 Task: Open Card Intellectual Property Review Session in Board Employee Performance to Workspace Full-stack Development and add a team member Softage.3@softage.net, a label Red, a checklist Landing Page, an attachment from Trello, a color Red and finally, add a card description 'Conduct team training session on conflict resolution' and a comment 'This task requires us to be proactive in identifying potential roadblocks and taking steps to overcome them.'. Add a start date 'Jan 07, 1900' with a due date 'Jan 14, 1900'
Action: Mouse moved to (71, 376)
Screenshot: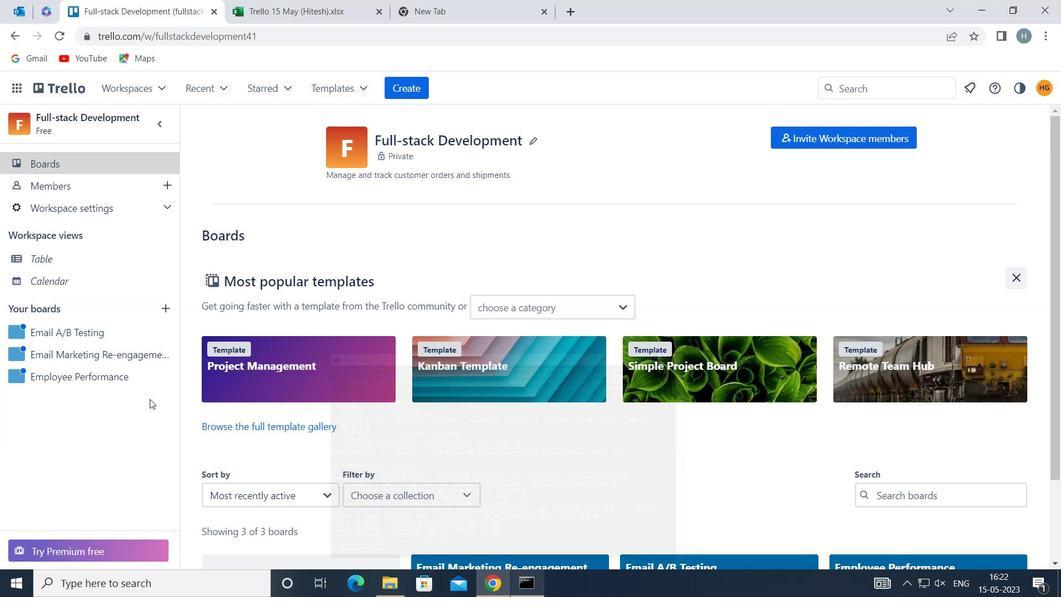 
Action: Mouse pressed left at (71, 376)
Screenshot: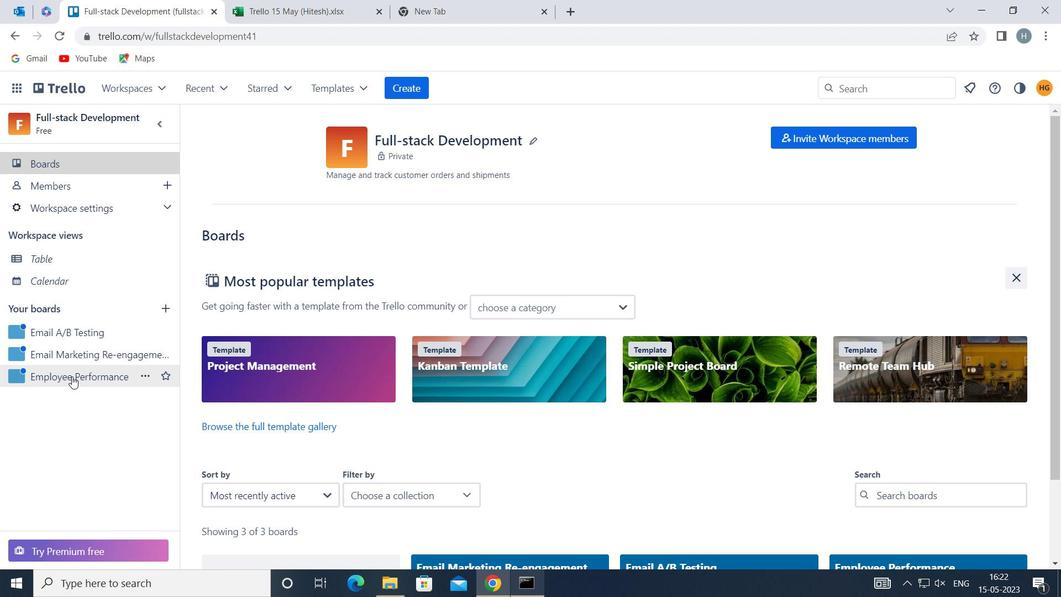 
Action: Mouse moved to (642, 194)
Screenshot: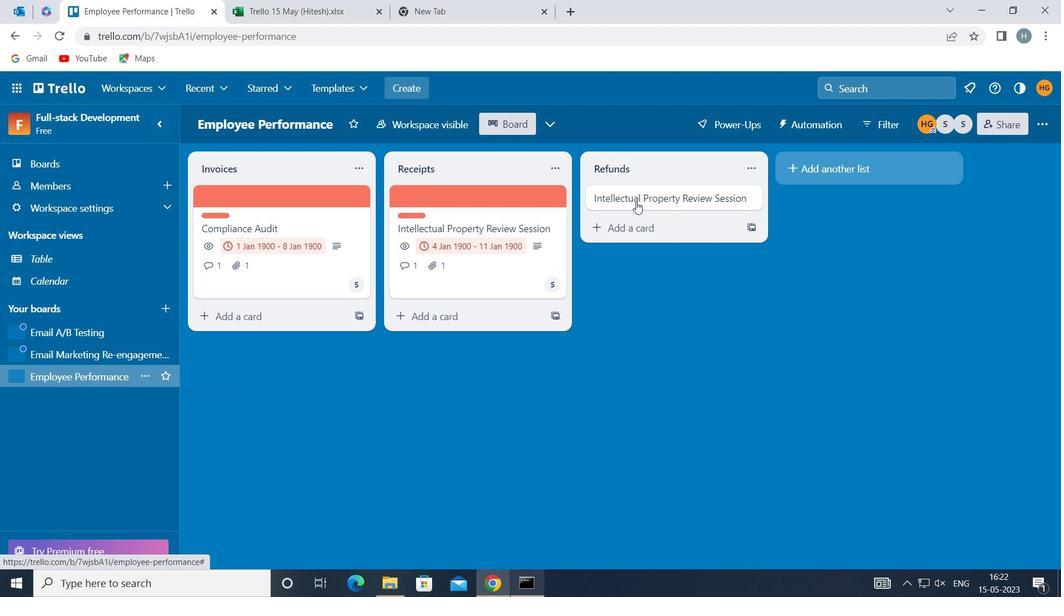 
Action: Mouse pressed left at (642, 194)
Screenshot: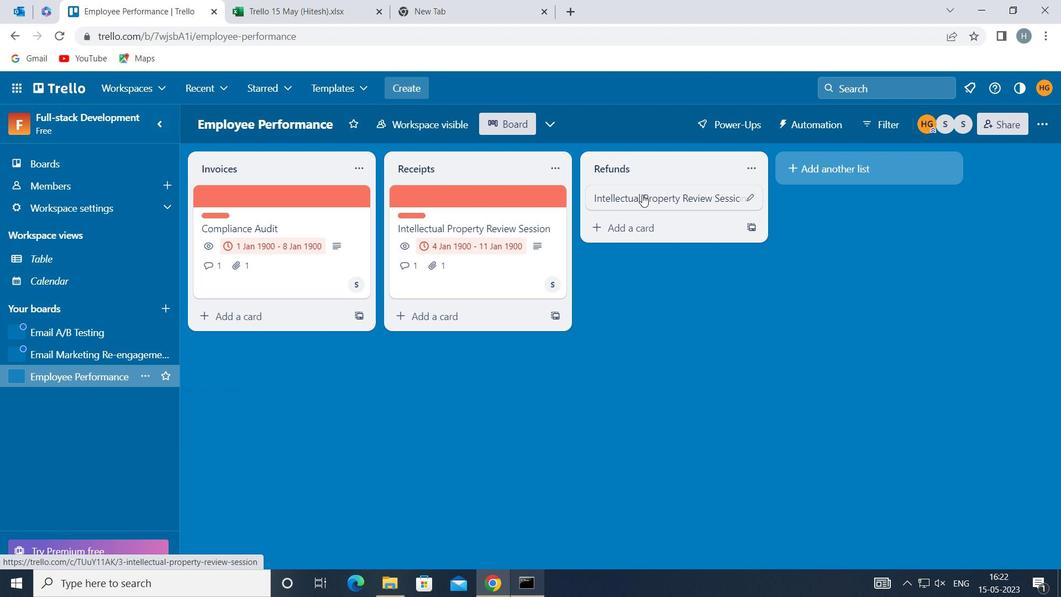
Action: Mouse moved to (698, 246)
Screenshot: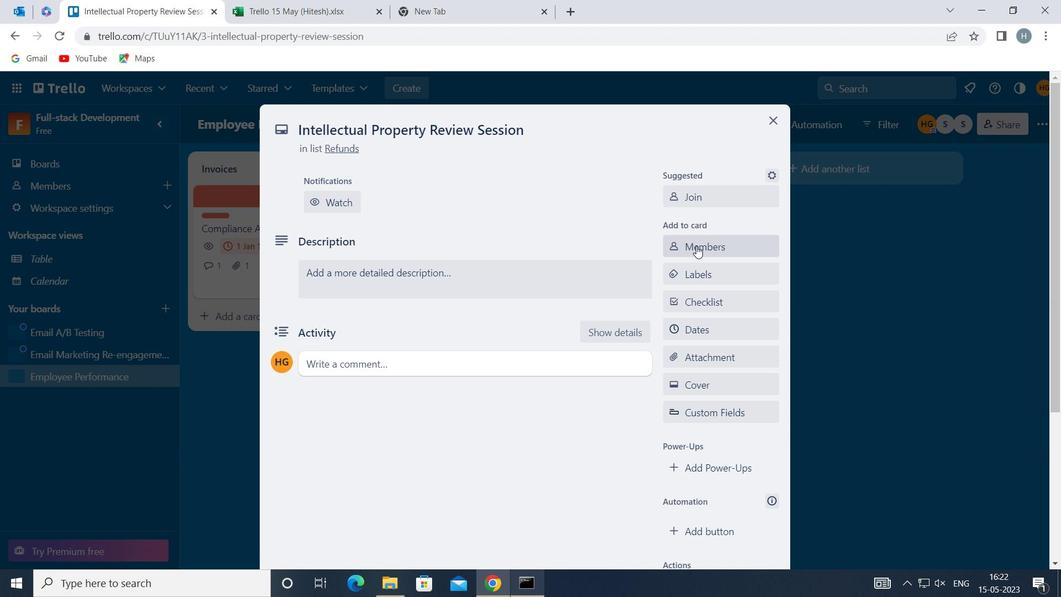 
Action: Mouse pressed left at (698, 246)
Screenshot: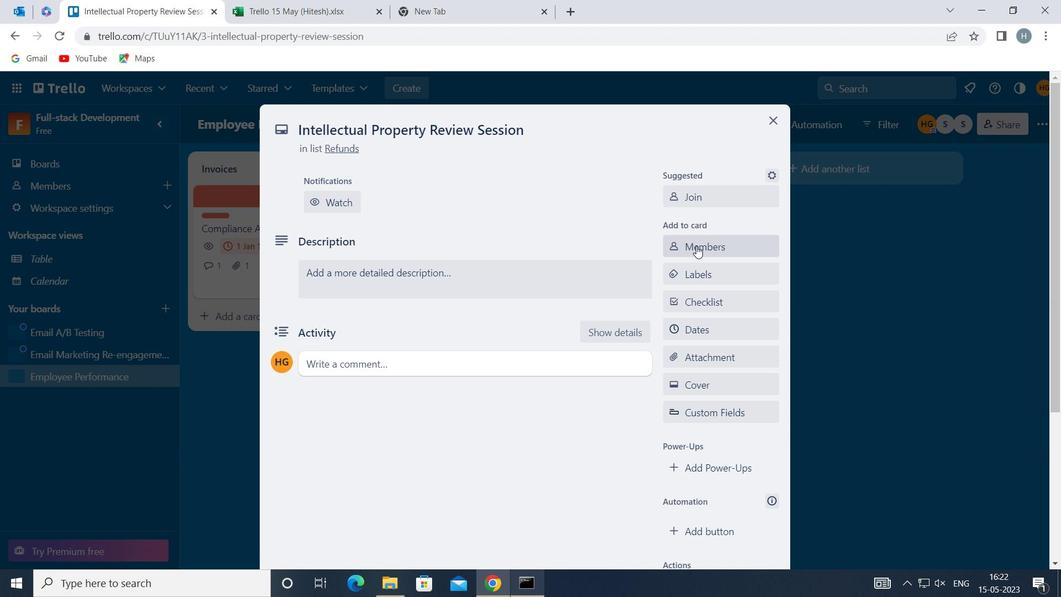 
Action: Key pressed softage
Screenshot: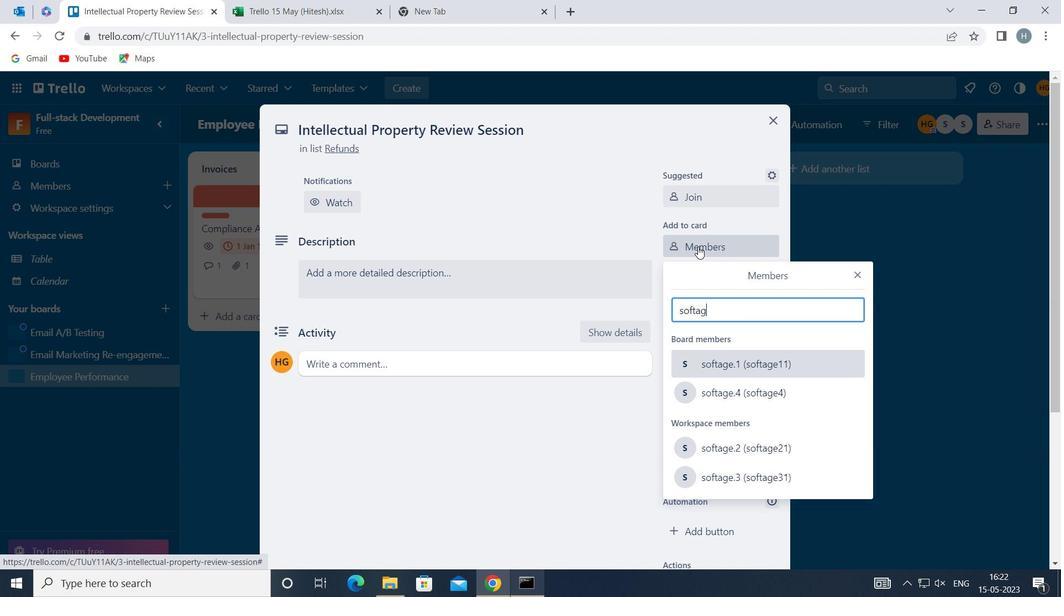 
Action: Mouse moved to (739, 467)
Screenshot: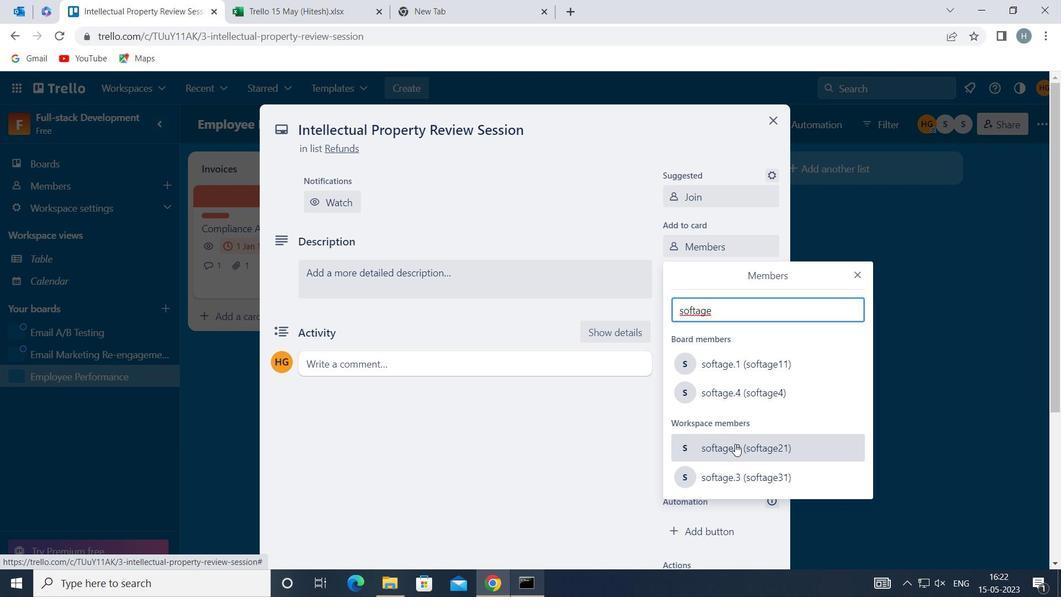 
Action: Mouse pressed left at (739, 467)
Screenshot: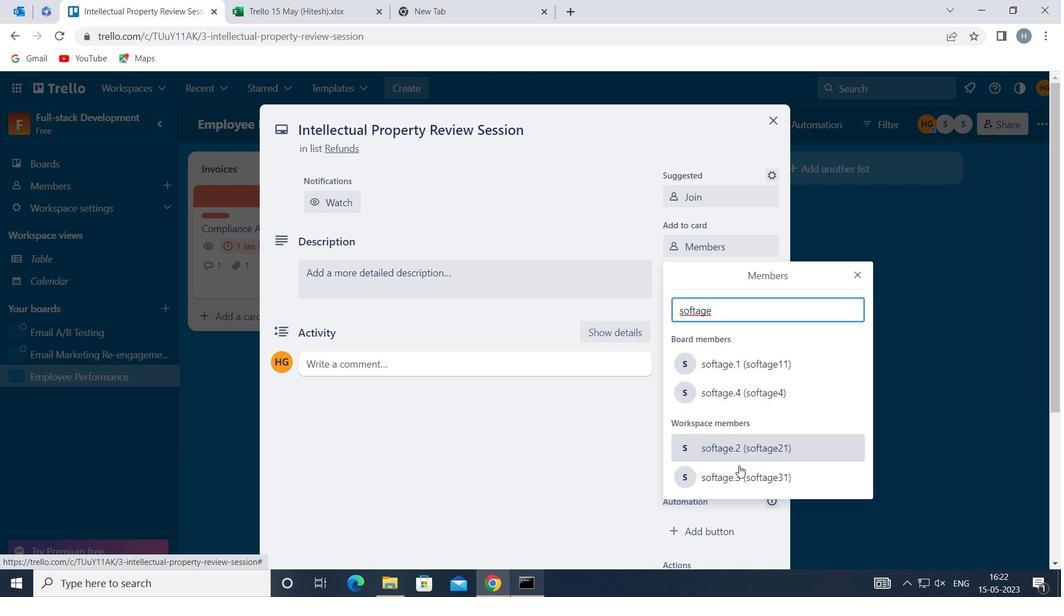 
Action: Mouse moved to (859, 272)
Screenshot: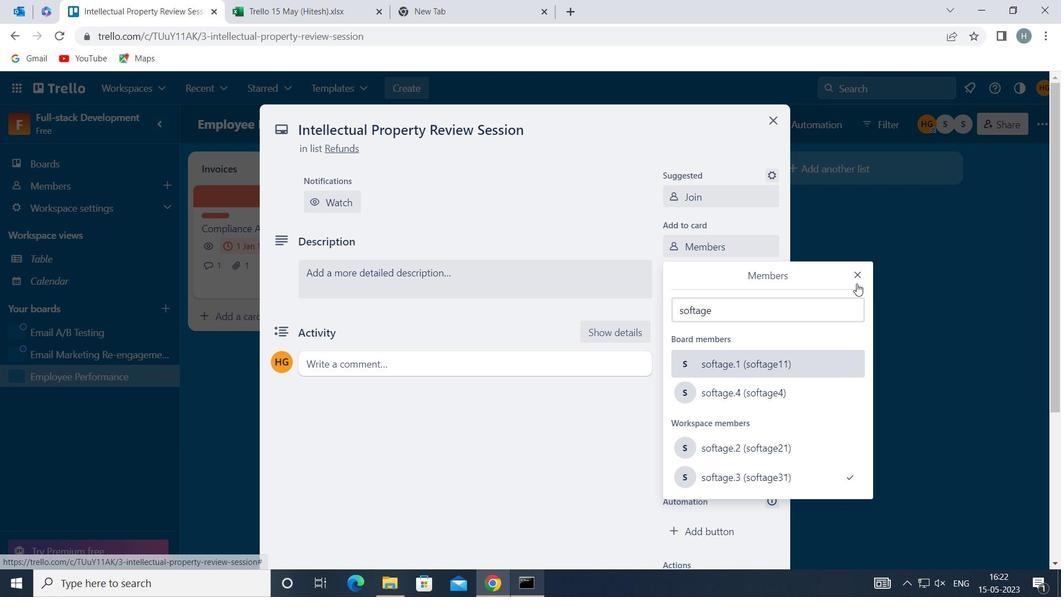 
Action: Mouse pressed left at (859, 272)
Screenshot: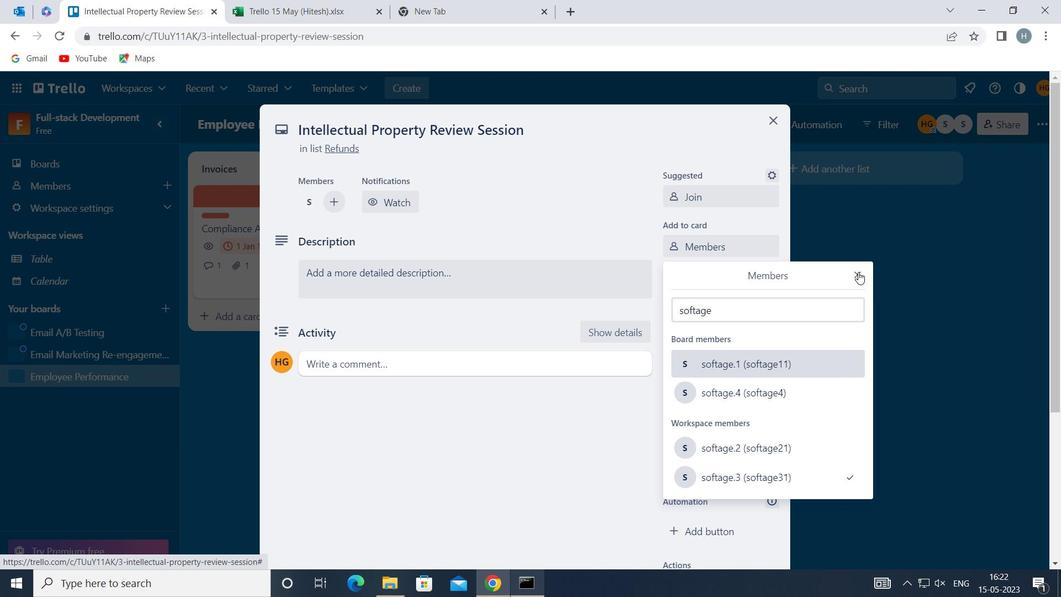 
Action: Mouse moved to (756, 273)
Screenshot: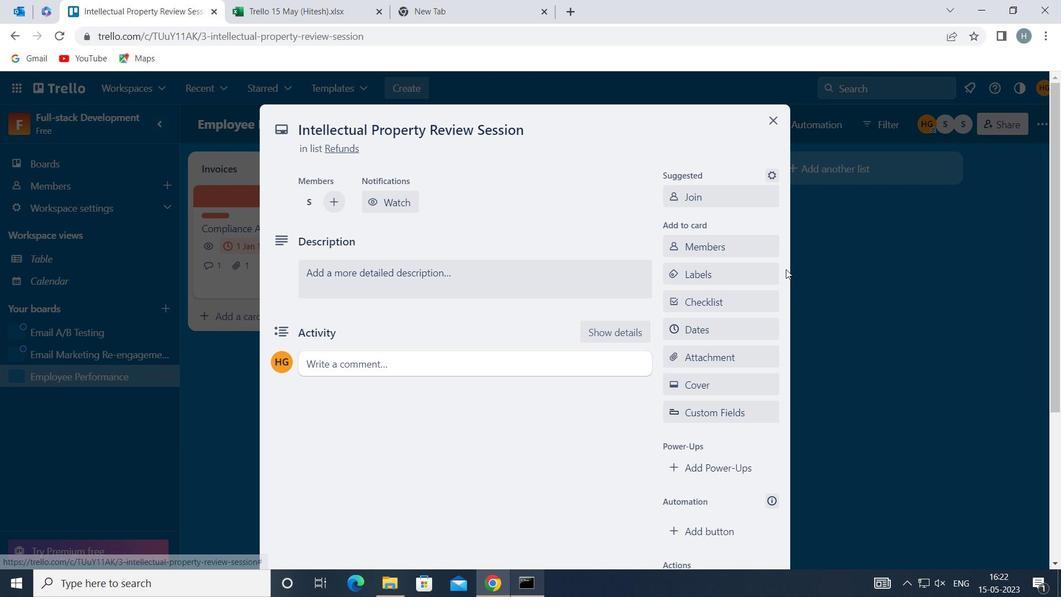 
Action: Mouse pressed left at (756, 273)
Screenshot: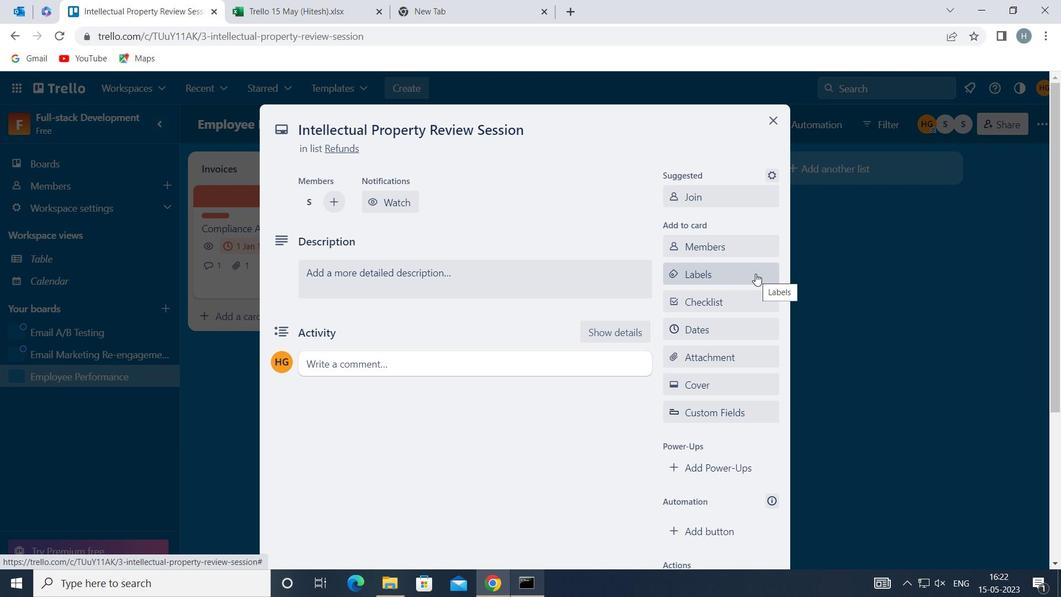 
Action: Mouse pressed left at (756, 273)
Screenshot: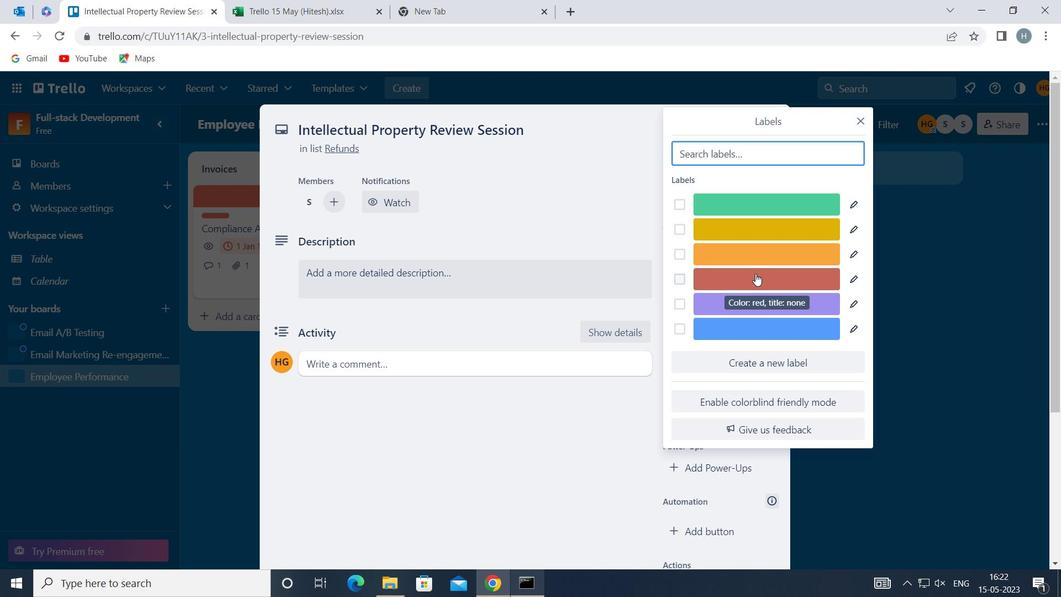 
Action: Mouse moved to (859, 116)
Screenshot: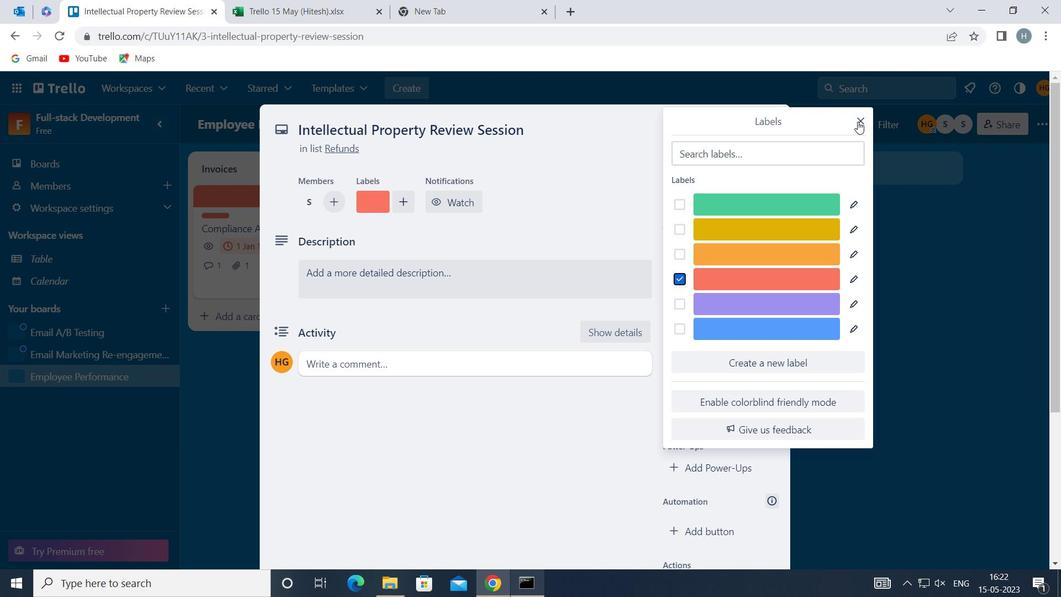 
Action: Mouse pressed left at (859, 116)
Screenshot: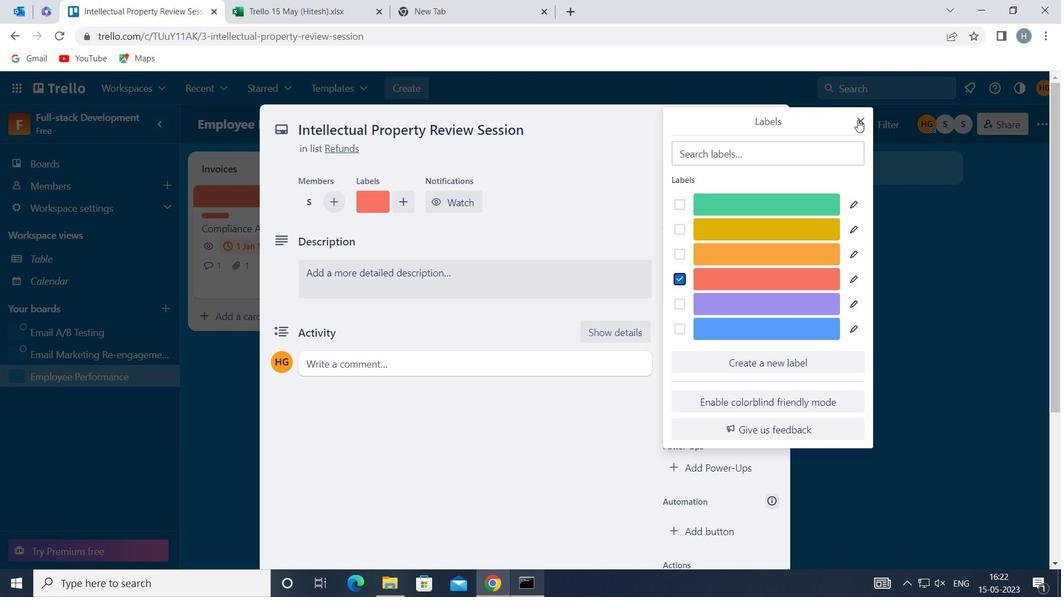 
Action: Mouse moved to (729, 291)
Screenshot: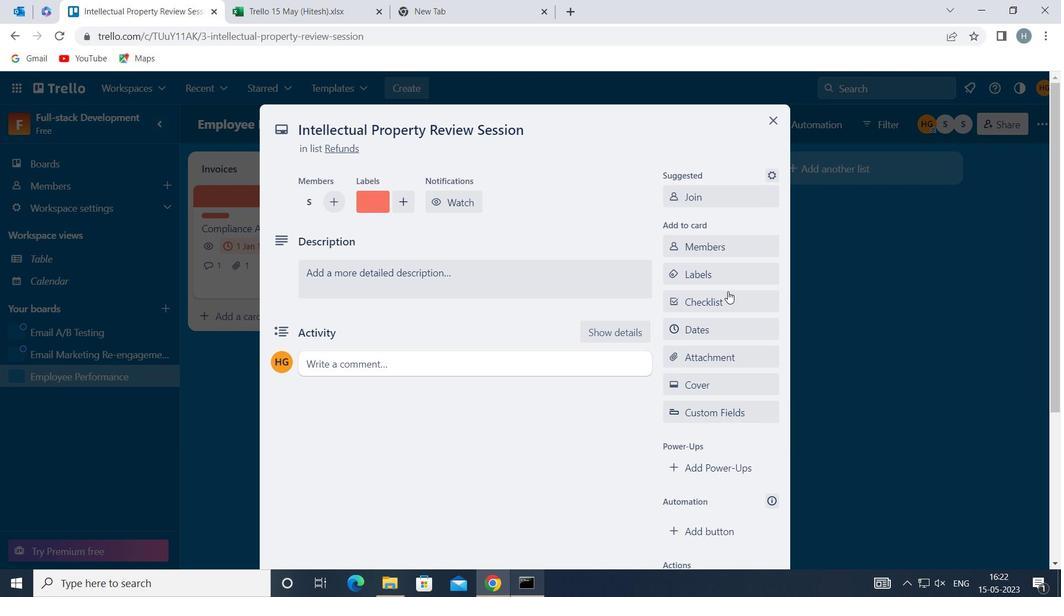 
Action: Mouse pressed left at (729, 291)
Screenshot: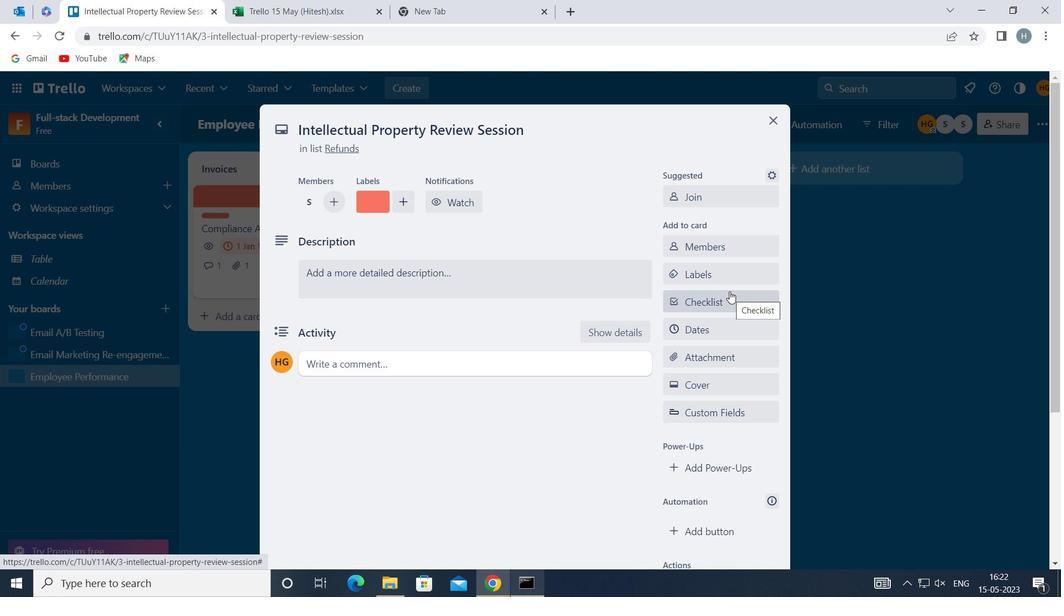 
Action: Key pressed <Key.shift>L<Key.backspace><Key.shift>LANDING<Key.space><Key.shift>PAGE
Screenshot: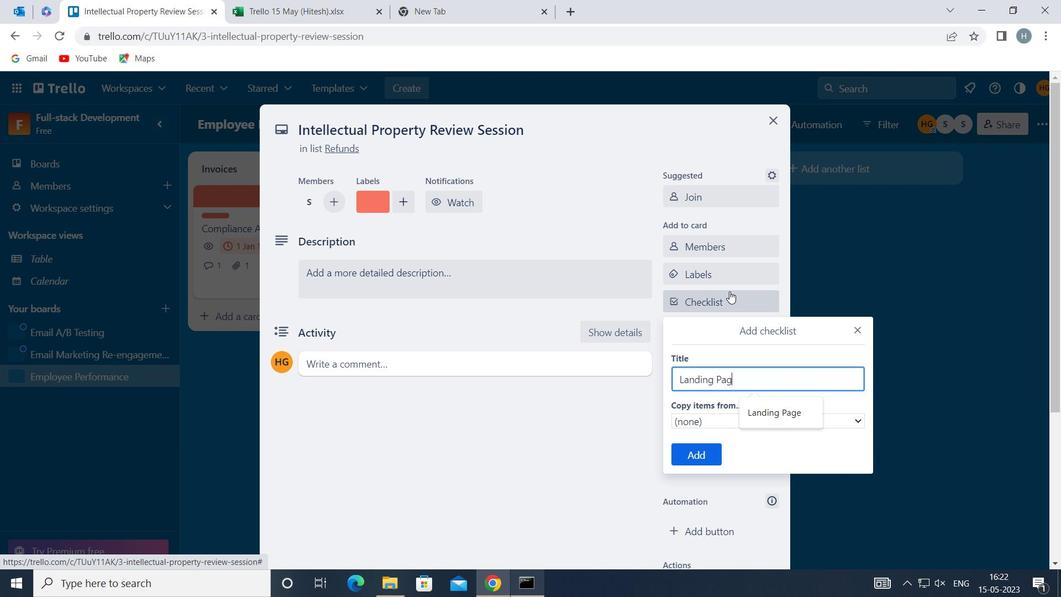 
Action: Mouse moved to (713, 450)
Screenshot: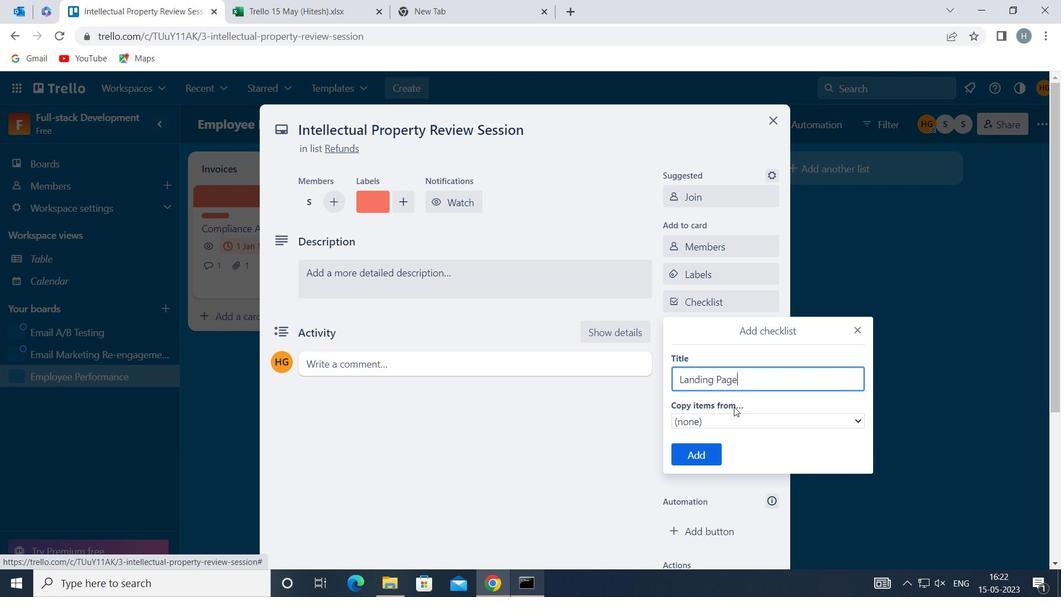 
Action: Mouse pressed left at (713, 450)
Screenshot: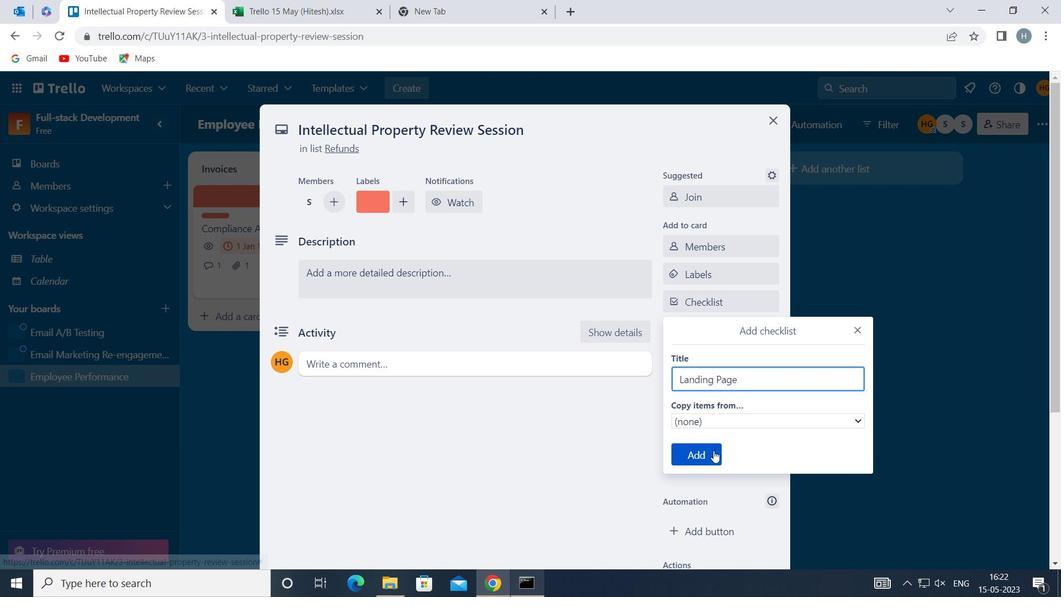 
Action: Mouse moved to (731, 357)
Screenshot: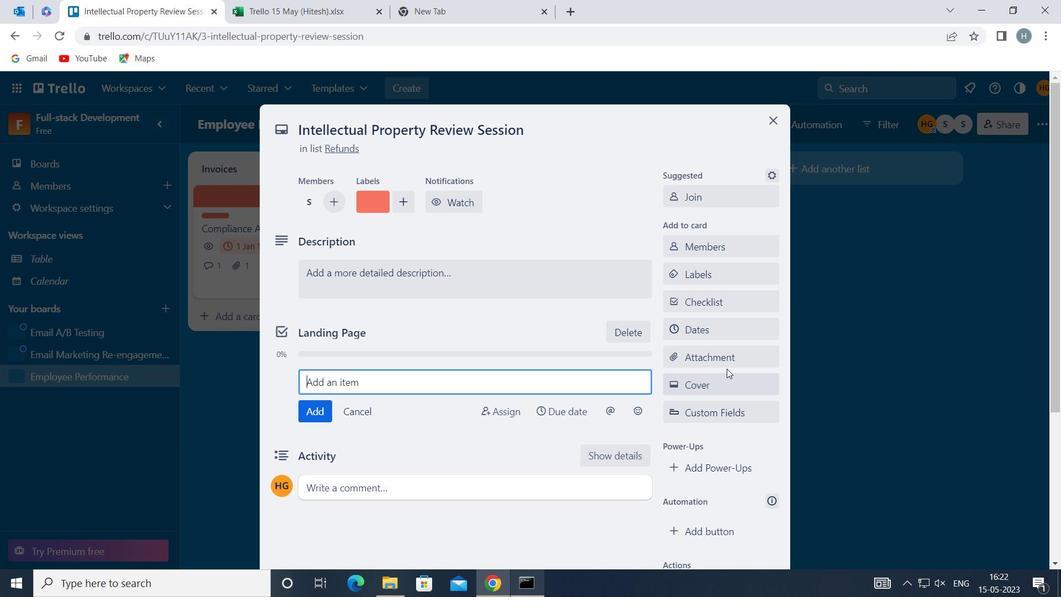 
Action: Mouse pressed left at (731, 357)
Screenshot: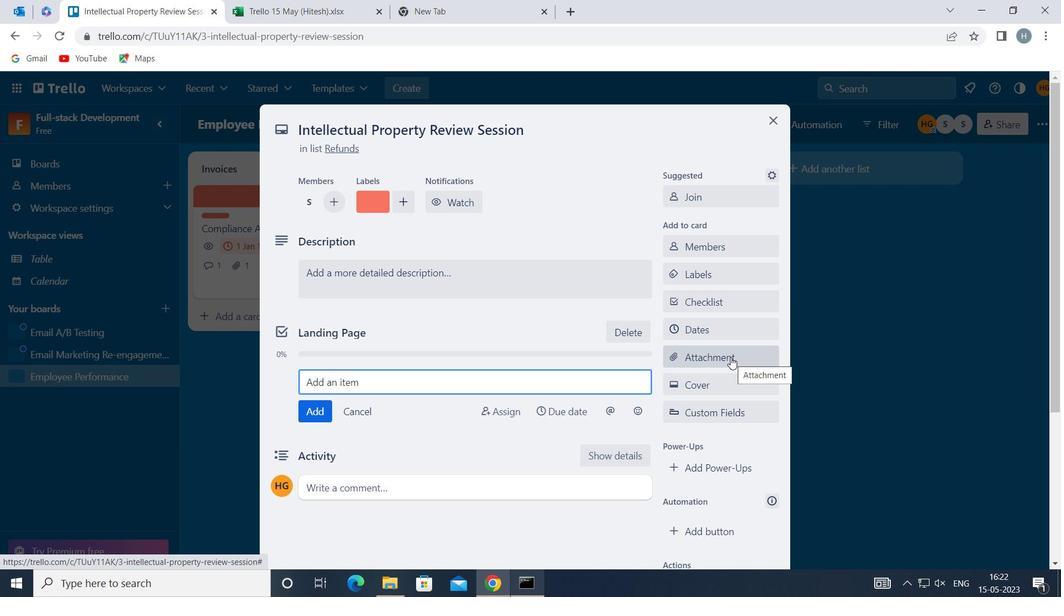 
Action: Mouse moved to (762, 170)
Screenshot: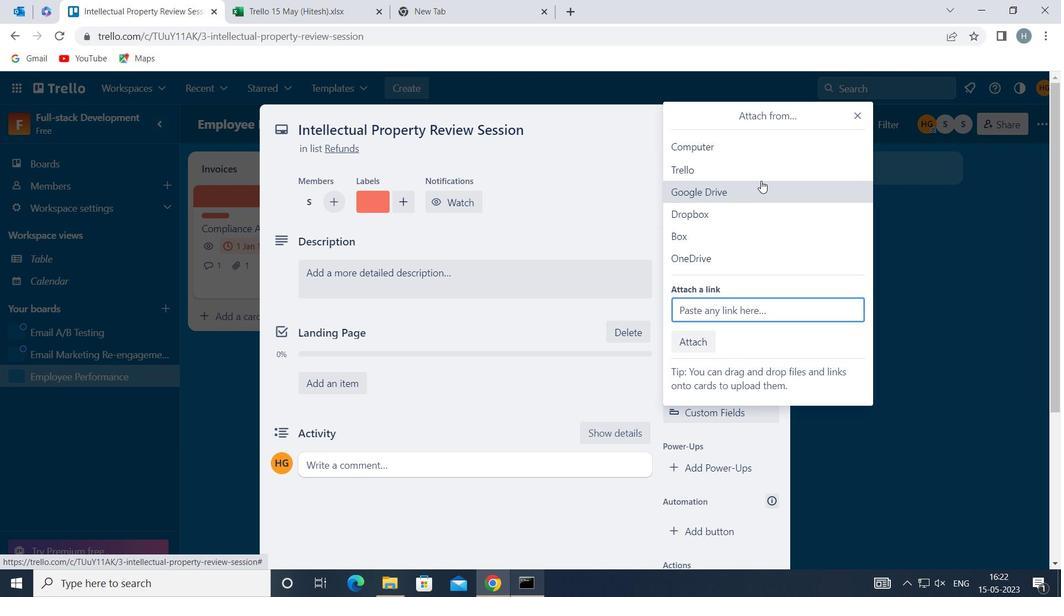 
Action: Mouse pressed left at (762, 170)
Screenshot: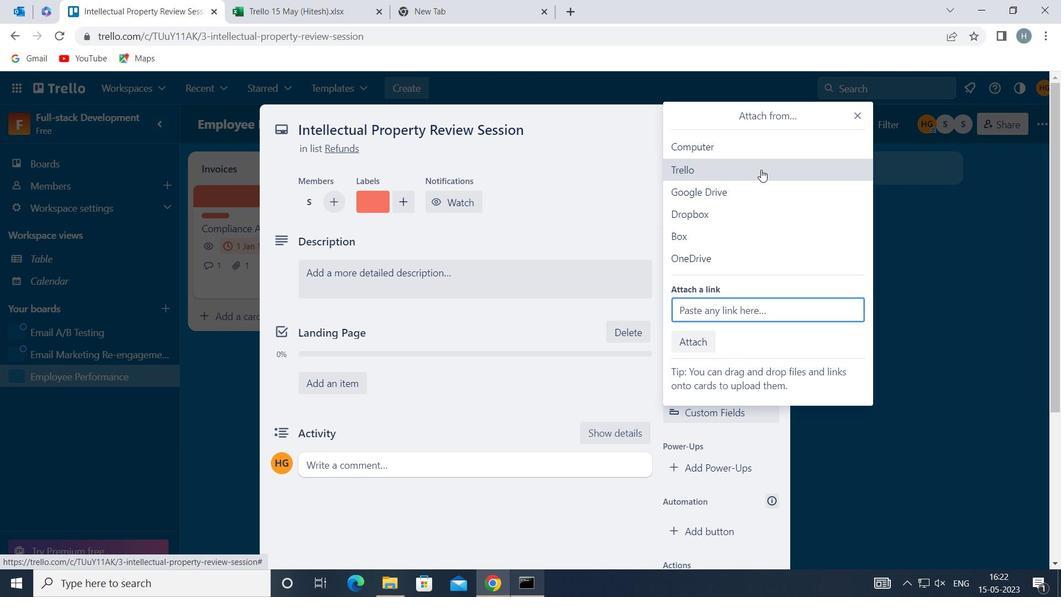
Action: Mouse moved to (750, 254)
Screenshot: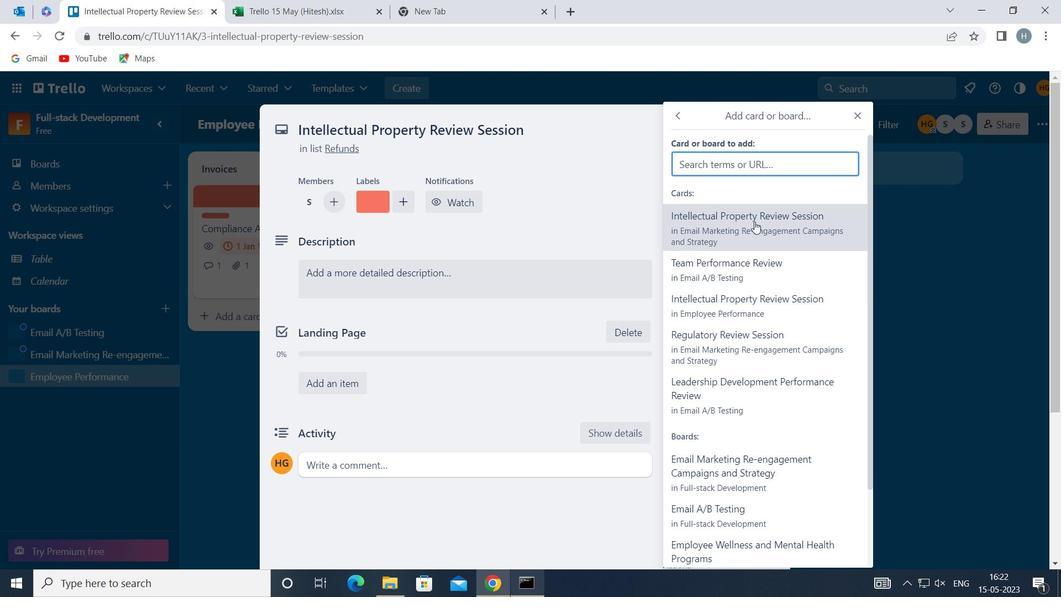 
Action: Mouse pressed left at (750, 254)
Screenshot: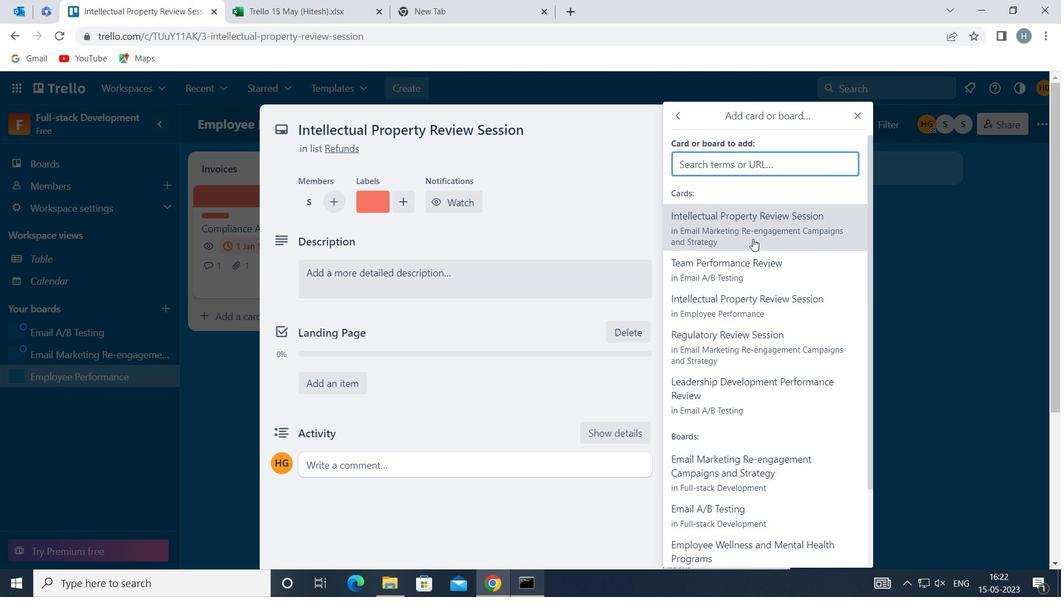 
Action: Mouse moved to (734, 380)
Screenshot: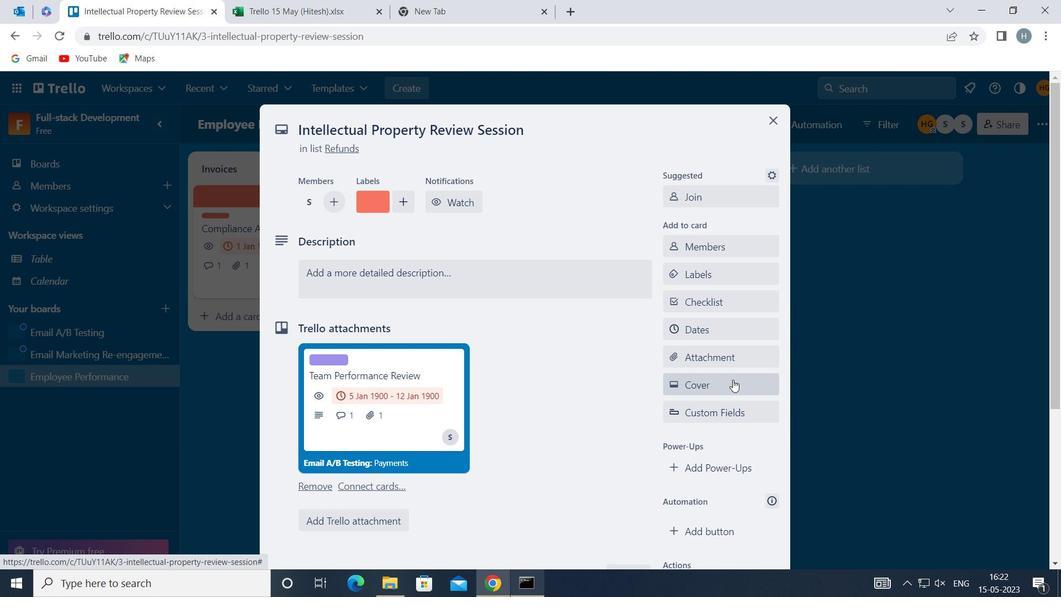 
Action: Mouse pressed left at (734, 380)
Screenshot: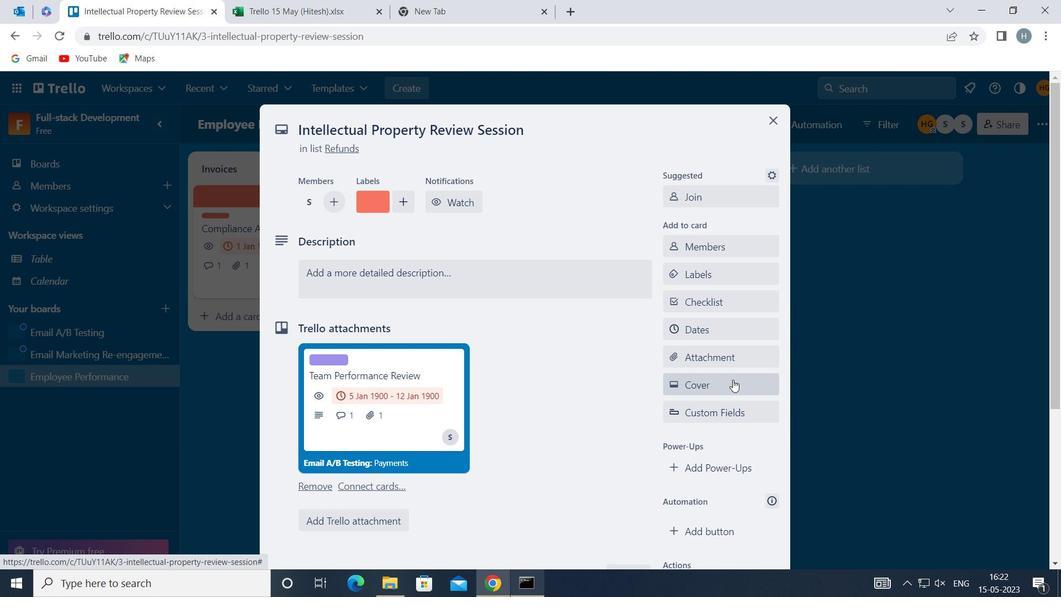 
Action: Mouse moved to (805, 288)
Screenshot: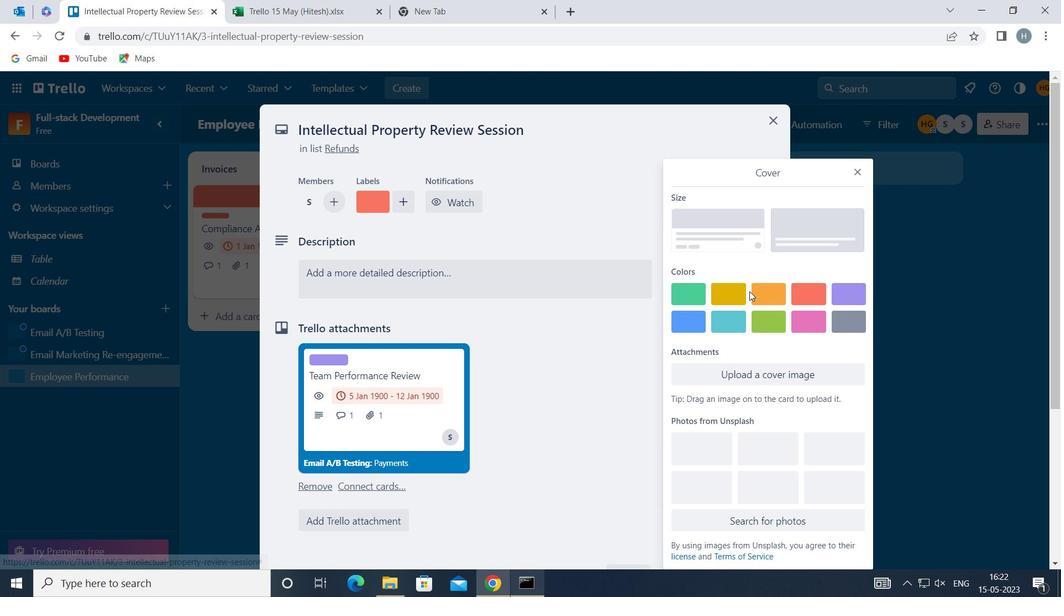 
Action: Mouse pressed left at (805, 288)
Screenshot: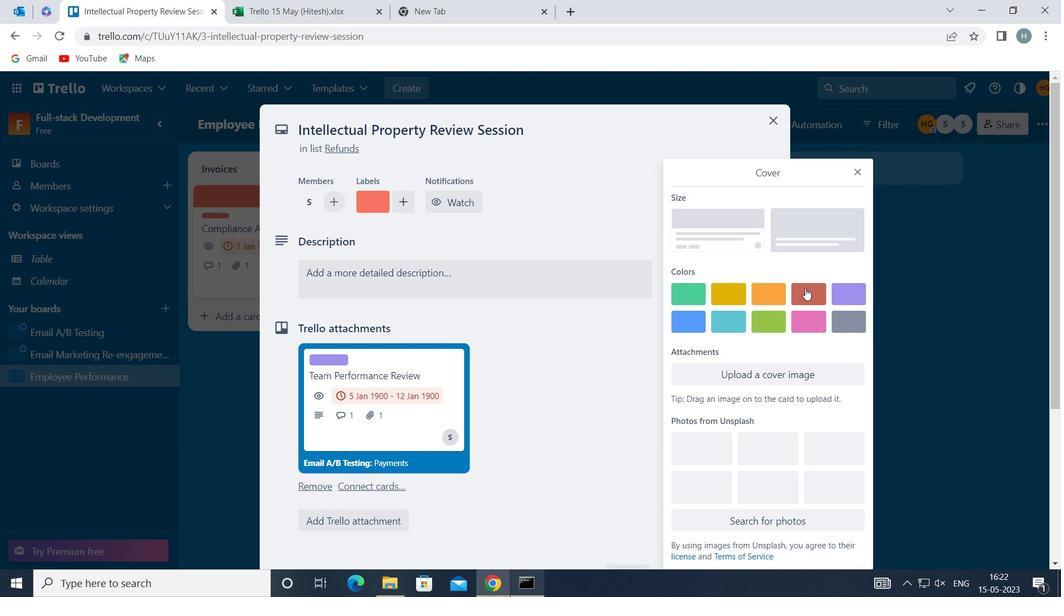 
Action: Mouse moved to (856, 147)
Screenshot: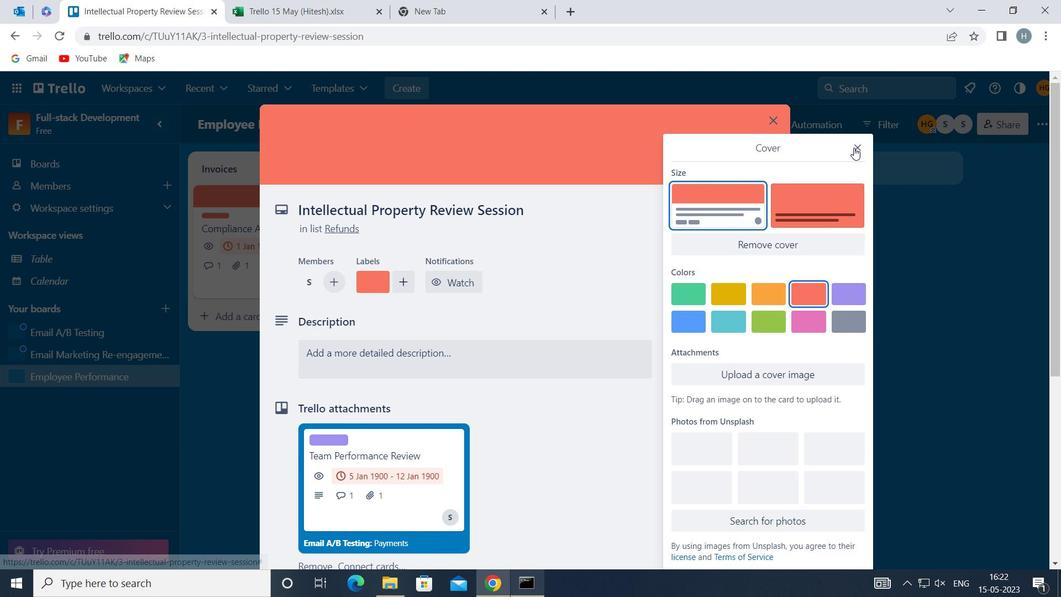 
Action: Mouse pressed left at (856, 147)
Screenshot: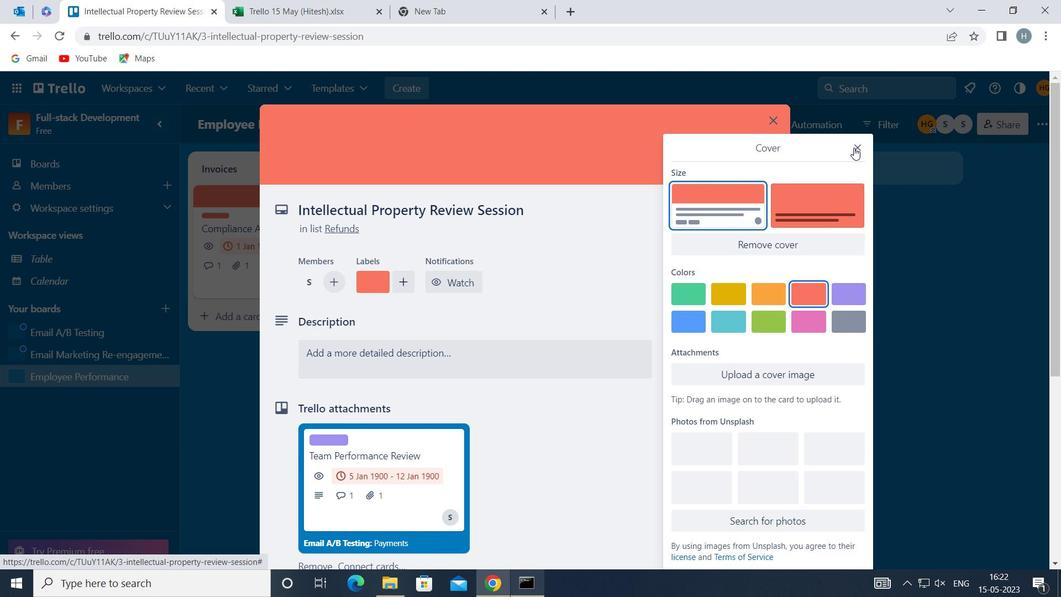 
Action: Mouse moved to (552, 361)
Screenshot: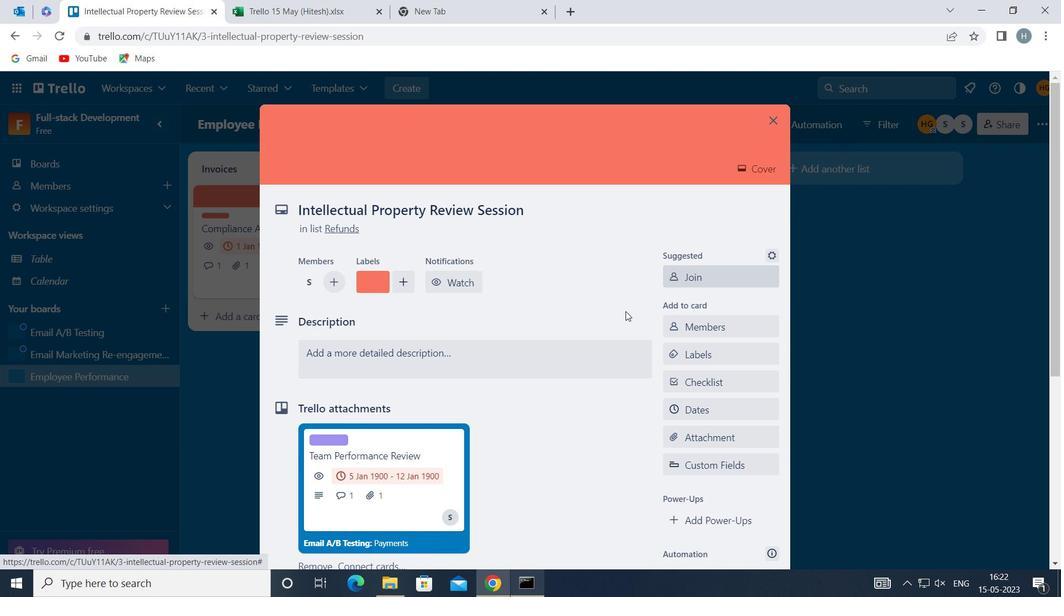 
Action: Mouse pressed left at (552, 361)
Screenshot: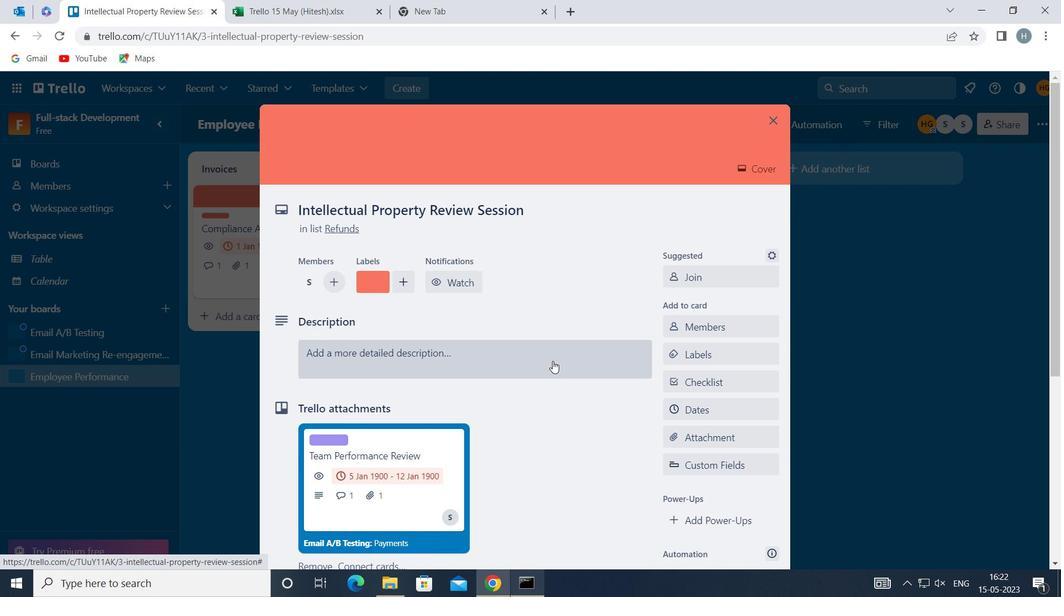 
Action: Key pressed <Key.shift>CONDUCT<Key.space>TEAM<Key.space>TRAINING<Key.space>SESSION<Key.space>ON<Key.space>CONFLICT<Key.space>RESOLUTION
Screenshot: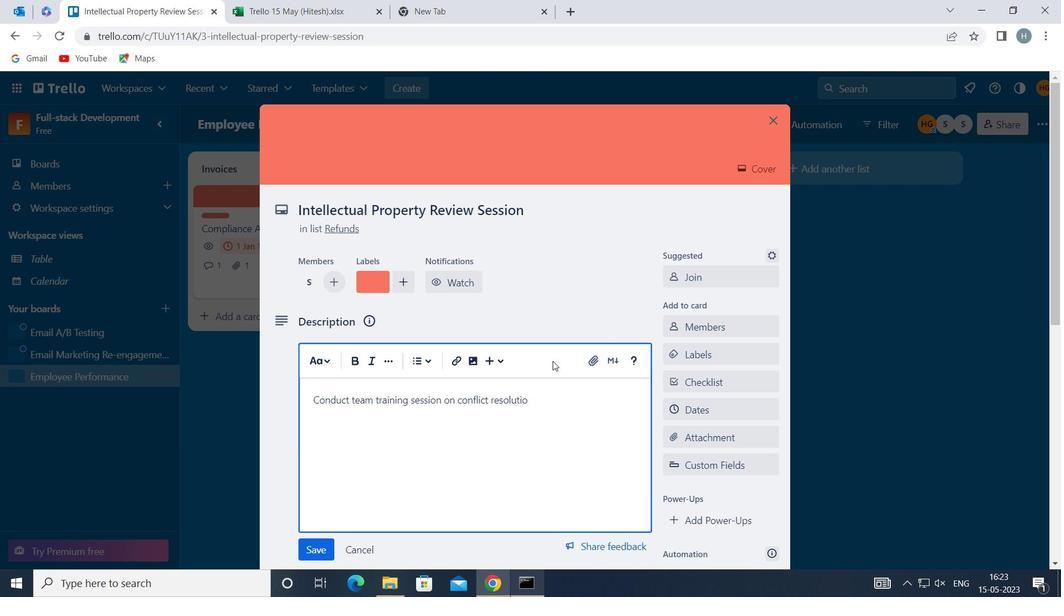 
Action: Mouse moved to (324, 550)
Screenshot: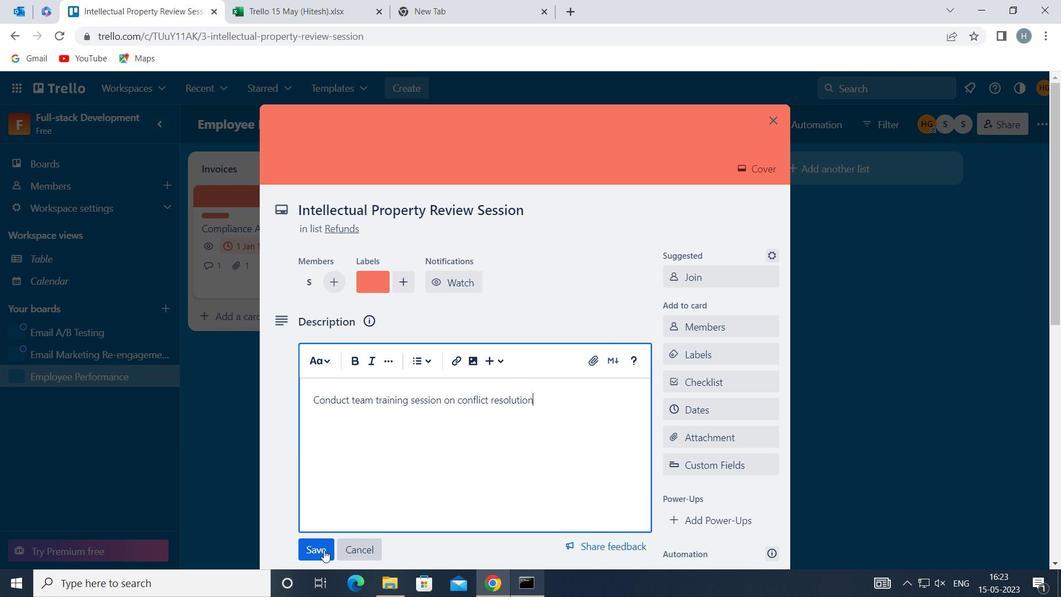 
Action: Mouse pressed left at (324, 550)
Screenshot: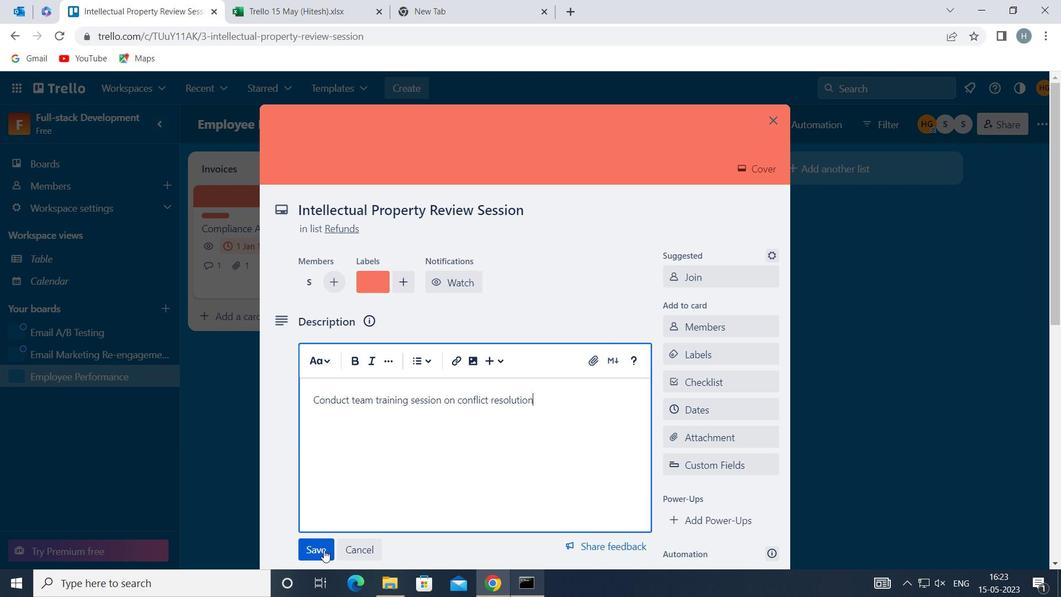 
Action: Mouse moved to (486, 389)
Screenshot: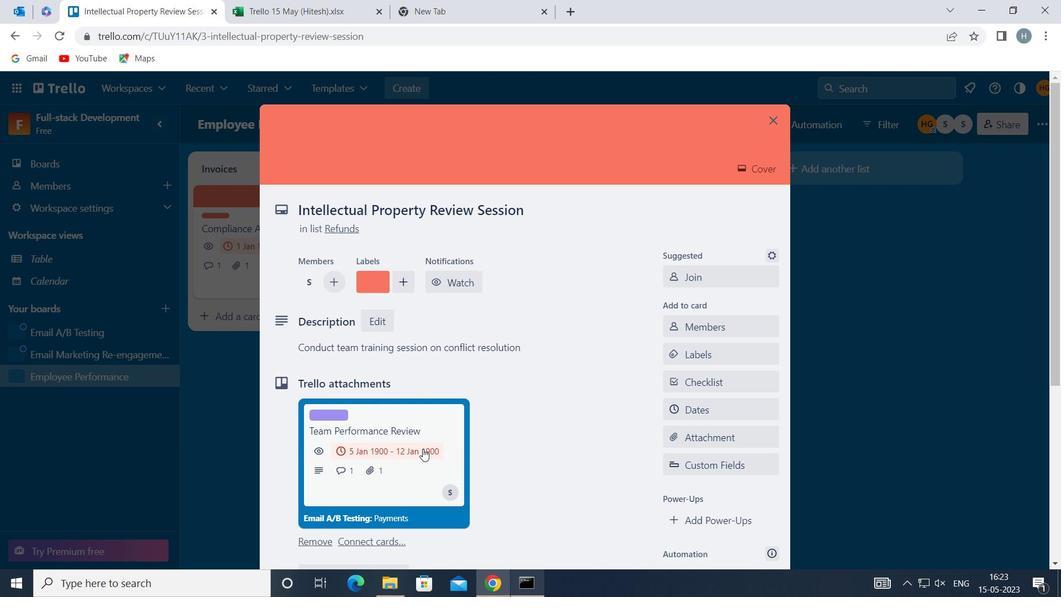 
Action: Mouse scrolled (486, 389) with delta (0, 0)
Screenshot: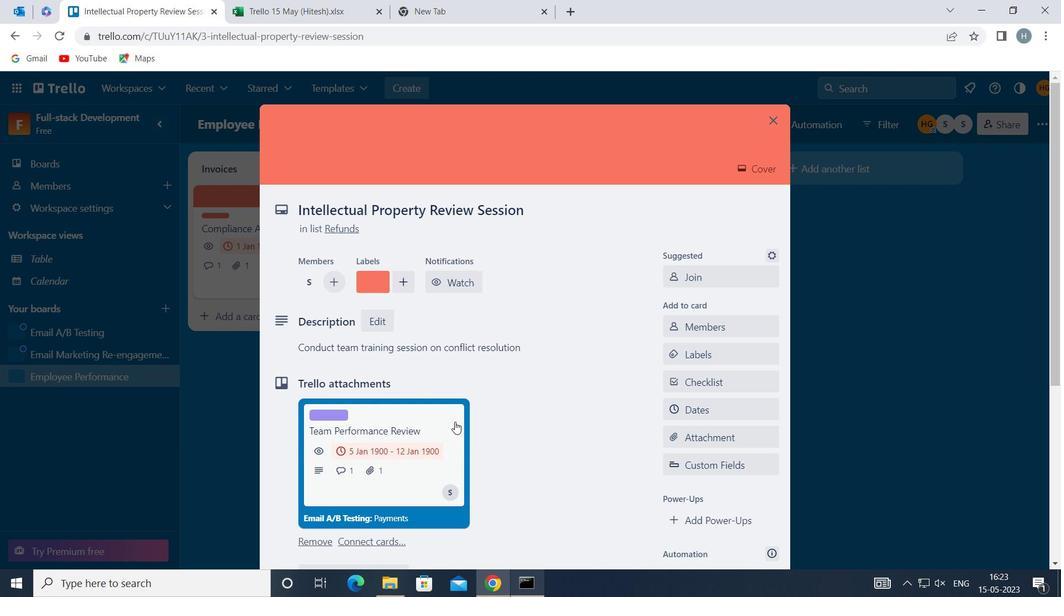 
Action: Mouse scrolled (486, 389) with delta (0, 0)
Screenshot: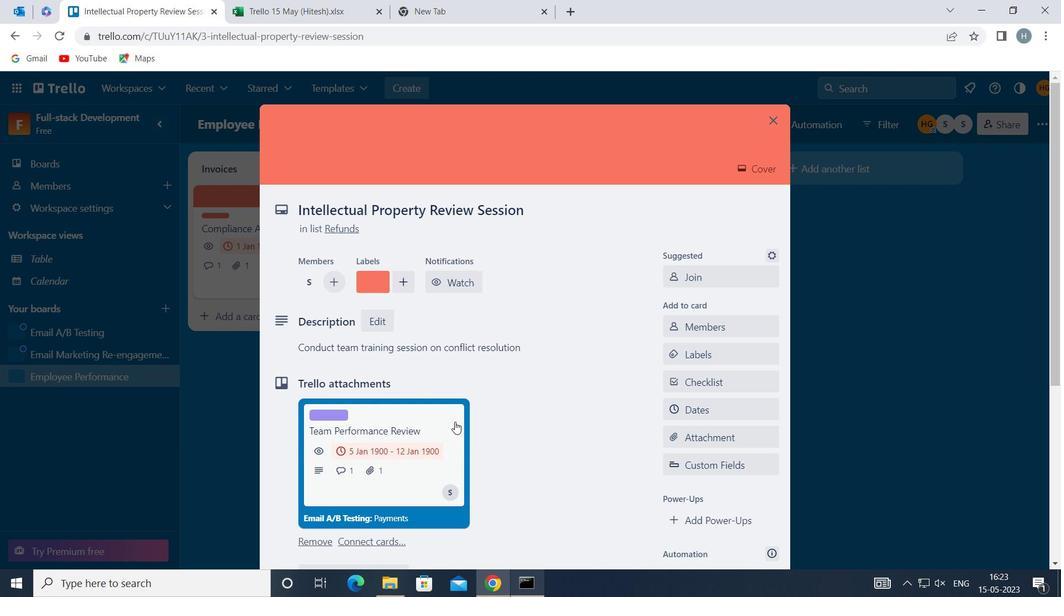 
Action: Mouse scrolled (486, 389) with delta (0, 0)
Screenshot: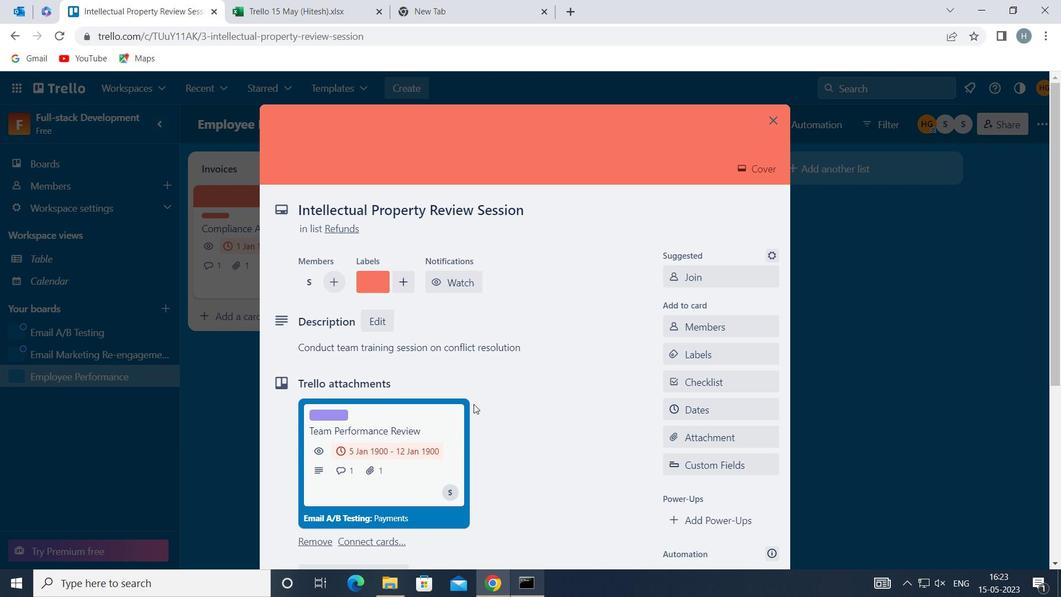
Action: Mouse scrolled (486, 389) with delta (0, 0)
Screenshot: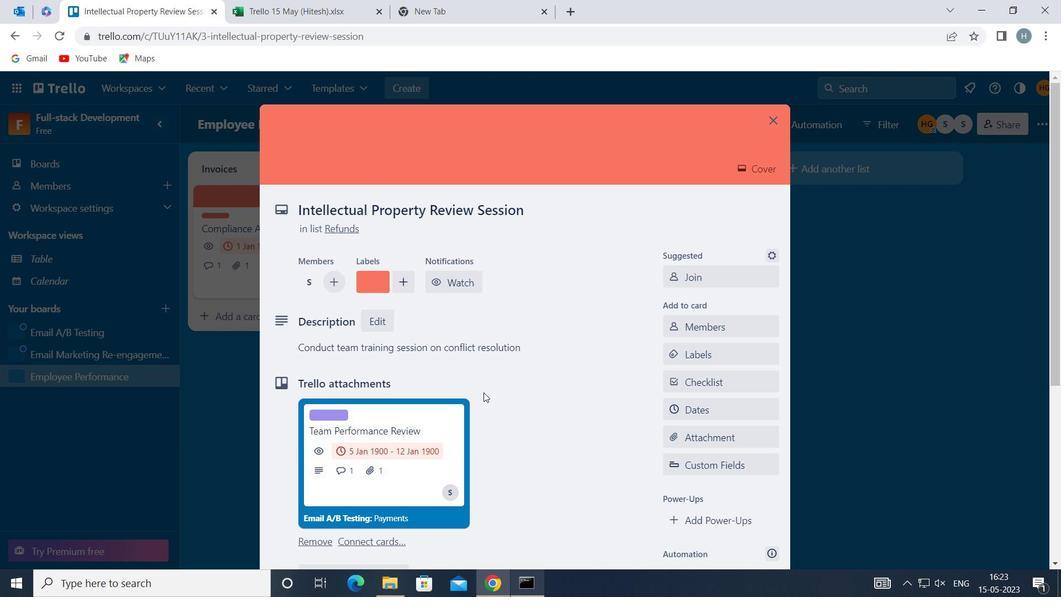 
Action: Mouse moved to (487, 391)
Screenshot: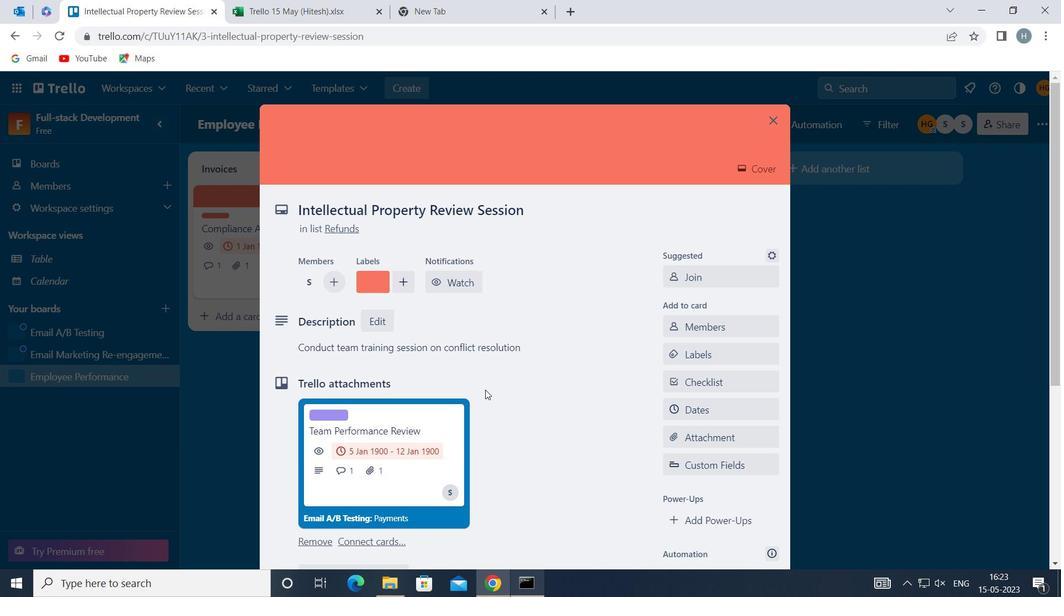 
Action: Mouse scrolled (487, 390) with delta (0, 0)
Screenshot: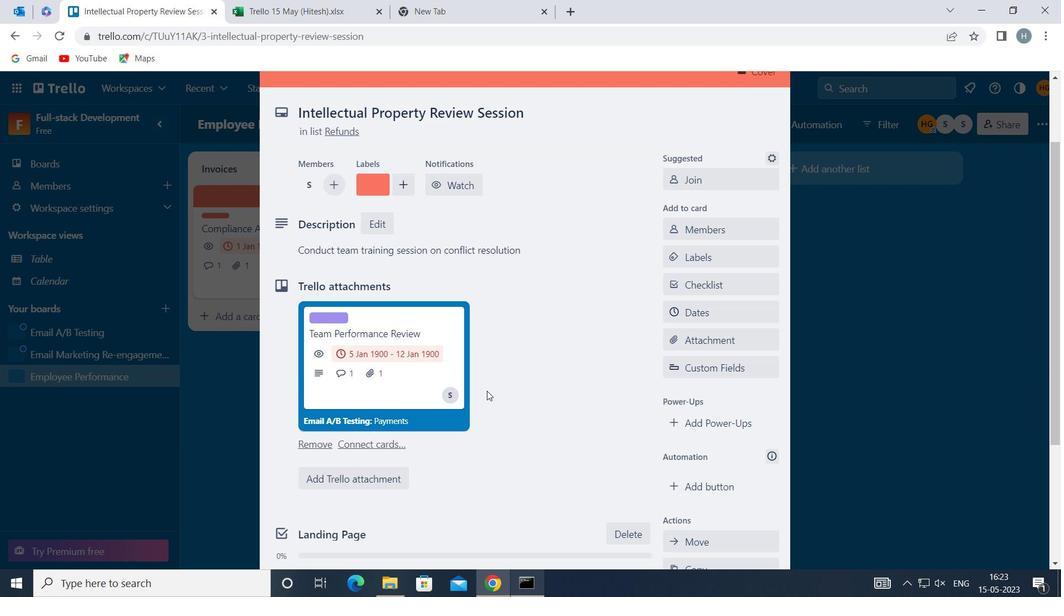
Action: Mouse scrolled (487, 390) with delta (0, 0)
Screenshot: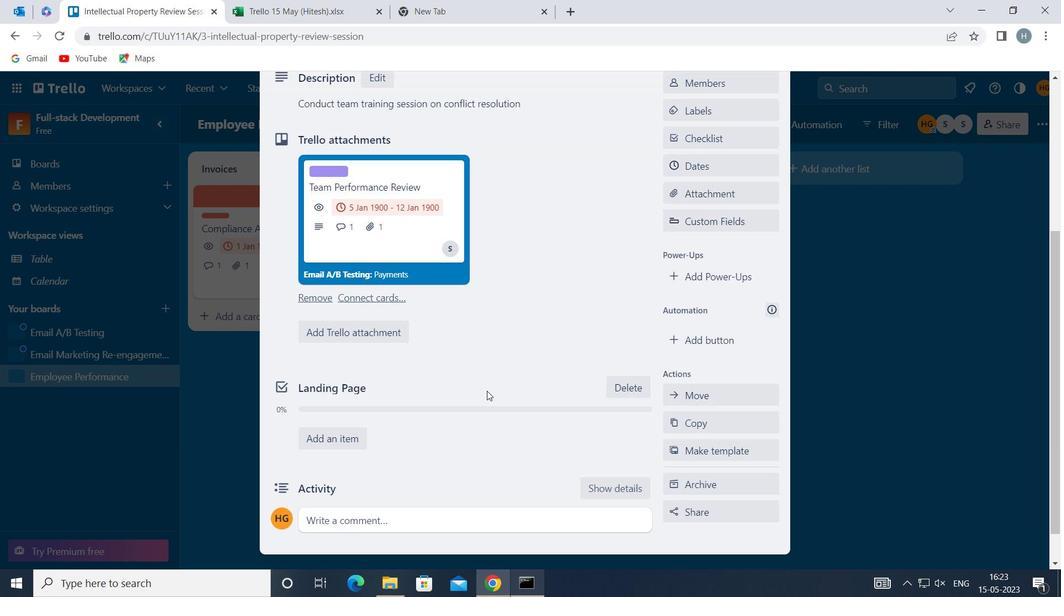 
Action: Mouse scrolled (487, 390) with delta (0, 0)
Screenshot: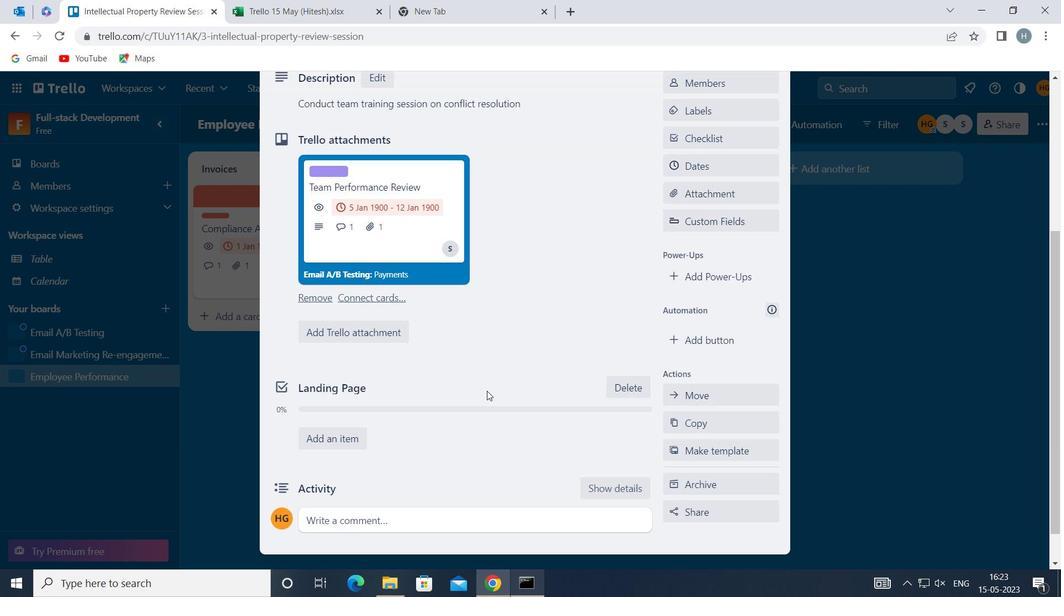 
Action: Mouse moved to (505, 481)
Screenshot: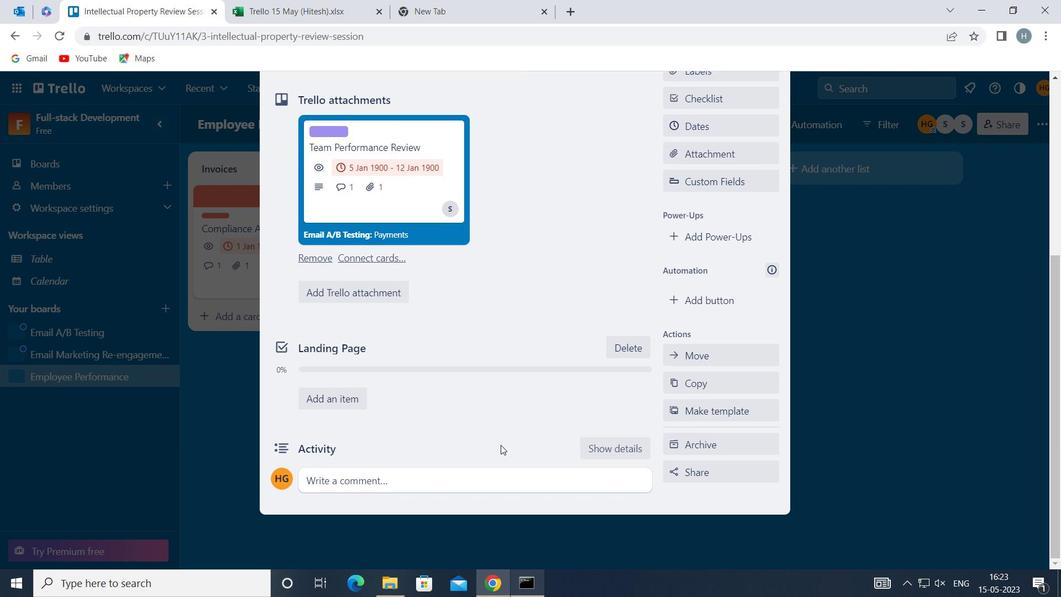 
Action: Mouse pressed left at (505, 481)
Screenshot: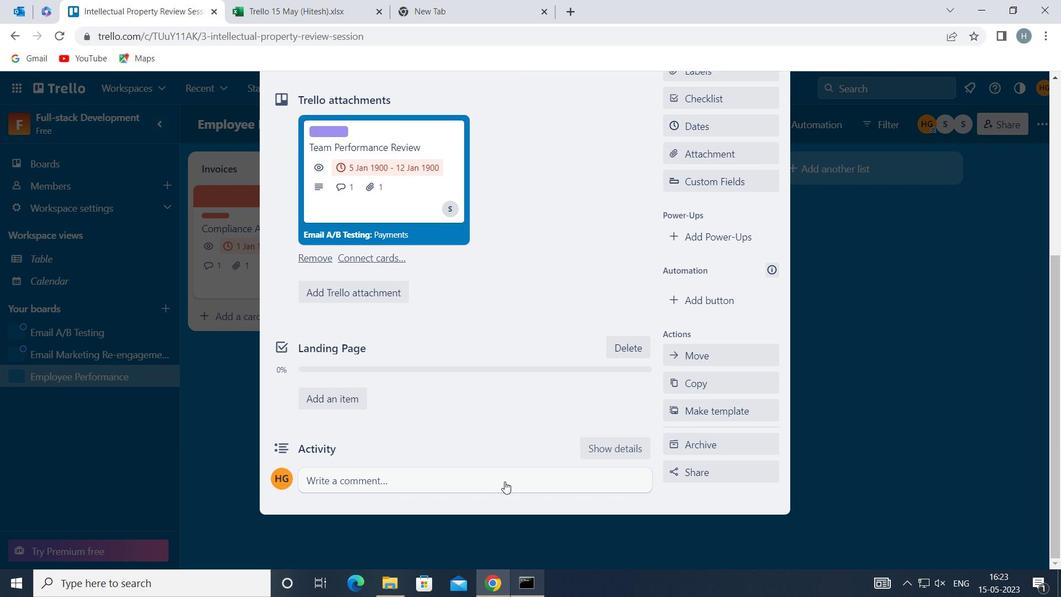 
Action: Key pressed <Key.shift>THIS<Key.space>TASK<Key.space>REQUIRES<Key.space>US<Key.space>TO<Key.space>BE<Key.space>PROACTIVE<Key.space>IN<Key.space>IDENTIFYING<Key.space>POY<Key.backspace>TENTIAL<Key.space>ROADBLOCKS<Key.space>AND<Key.space>TAKING<Key.space>STEPS<Key.space>TO<Key.space>OVERCOME<Key.space>THEM<Key.space>
Screenshot: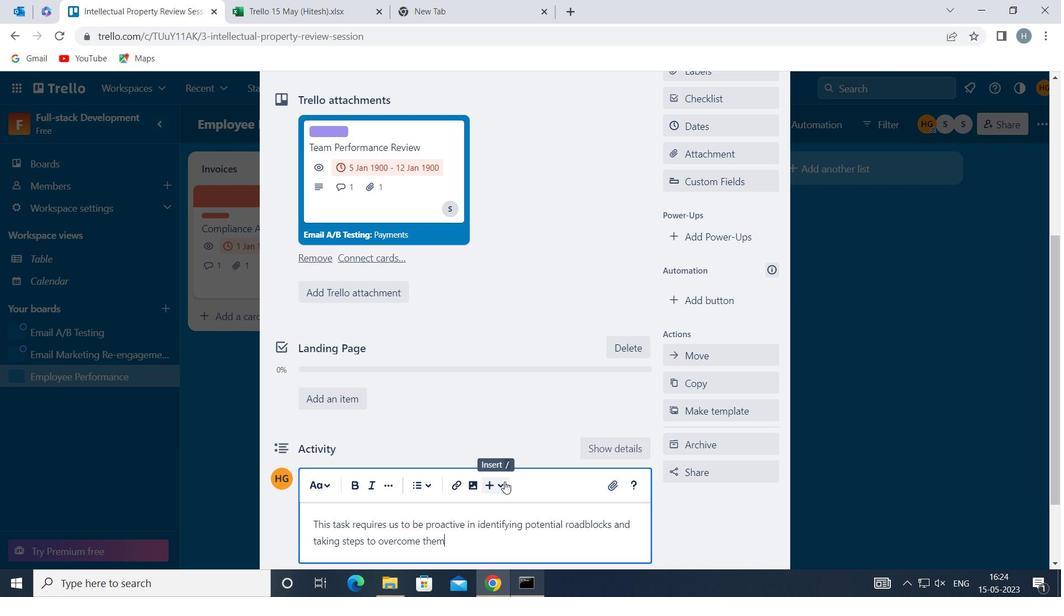 
Action: Mouse moved to (357, 488)
Screenshot: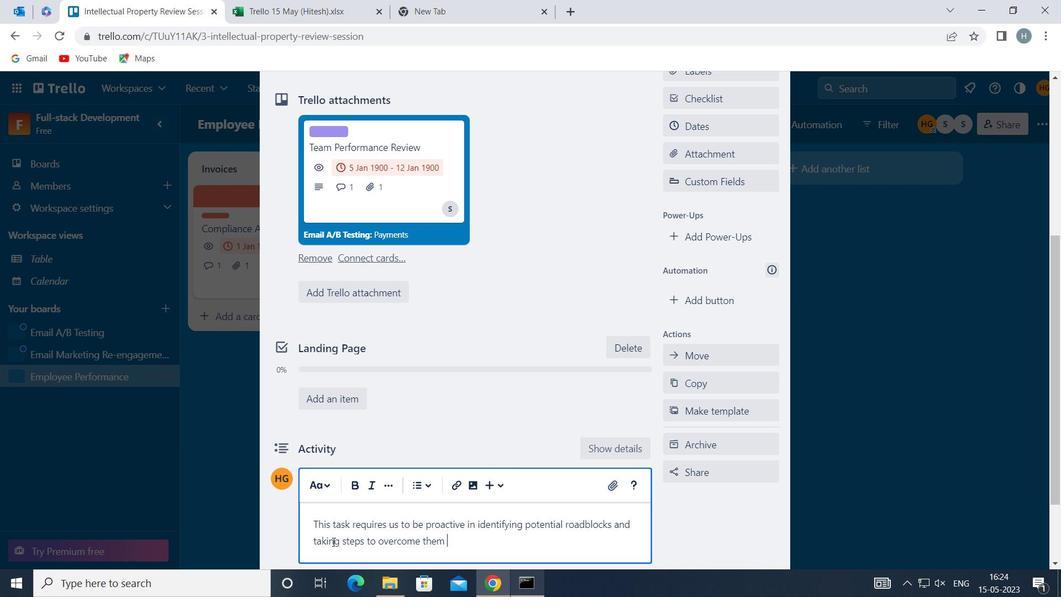 
Action: Mouse scrolled (357, 488) with delta (0, 0)
Screenshot: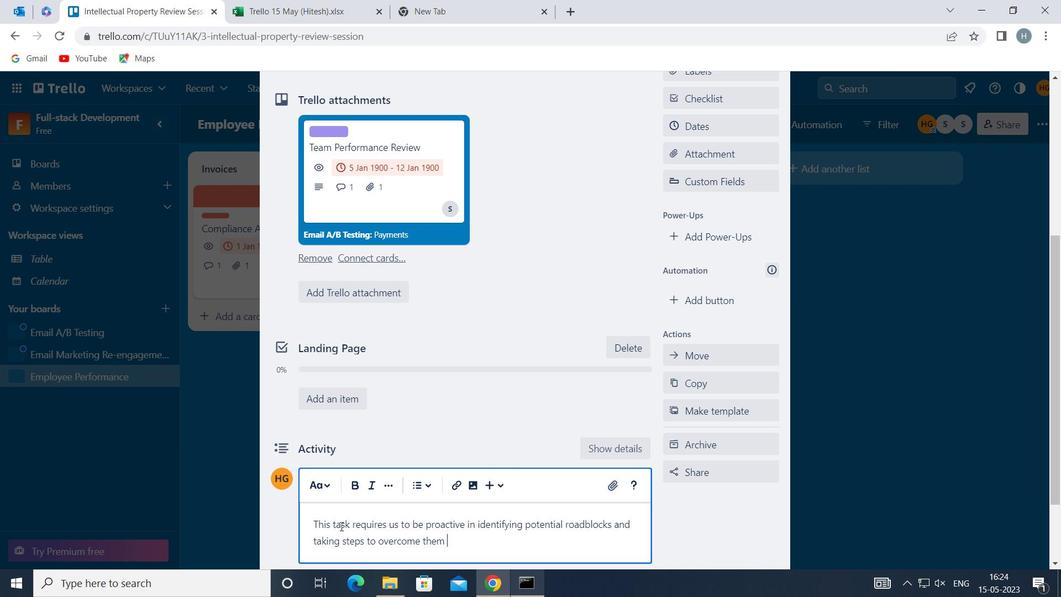 
Action: Mouse scrolled (357, 488) with delta (0, 0)
Screenshot: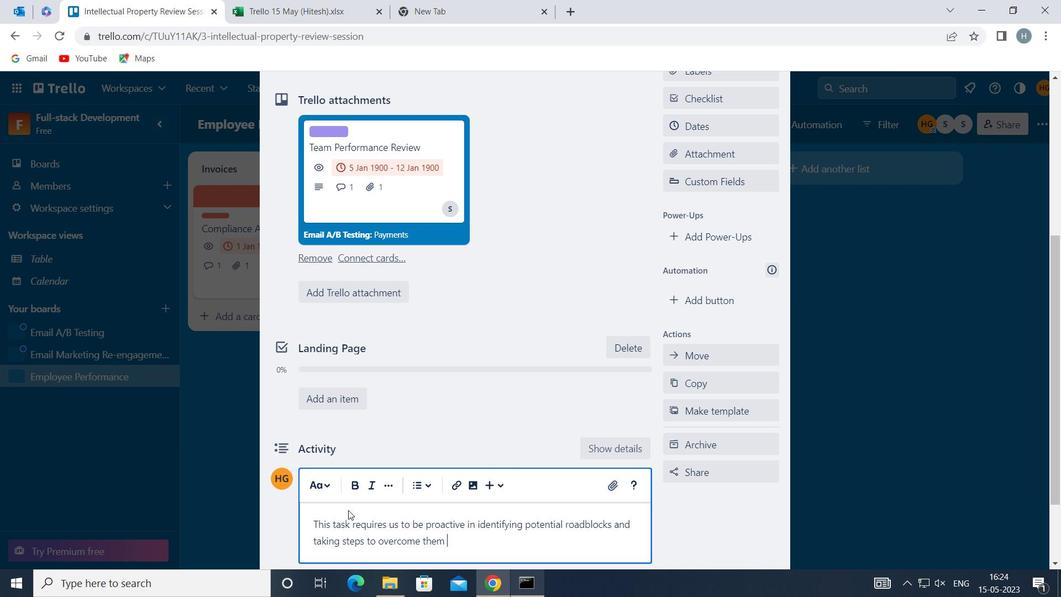 
Action: Mouse scrolled (357, 488) with delta (0, 0)
Screenshot: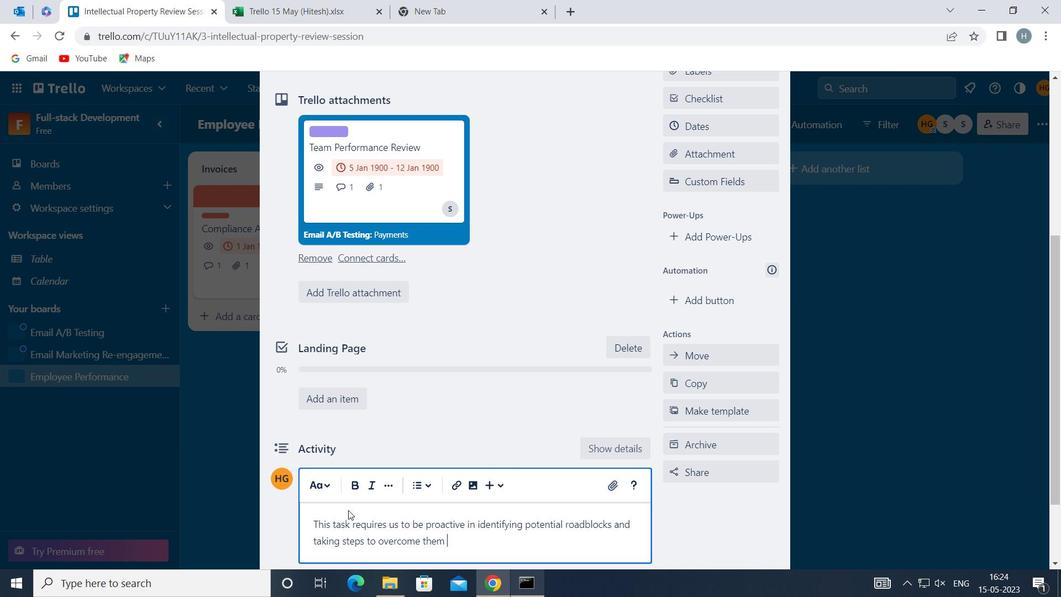 
Action: Mouse moved to (316, 479)
Screenshot: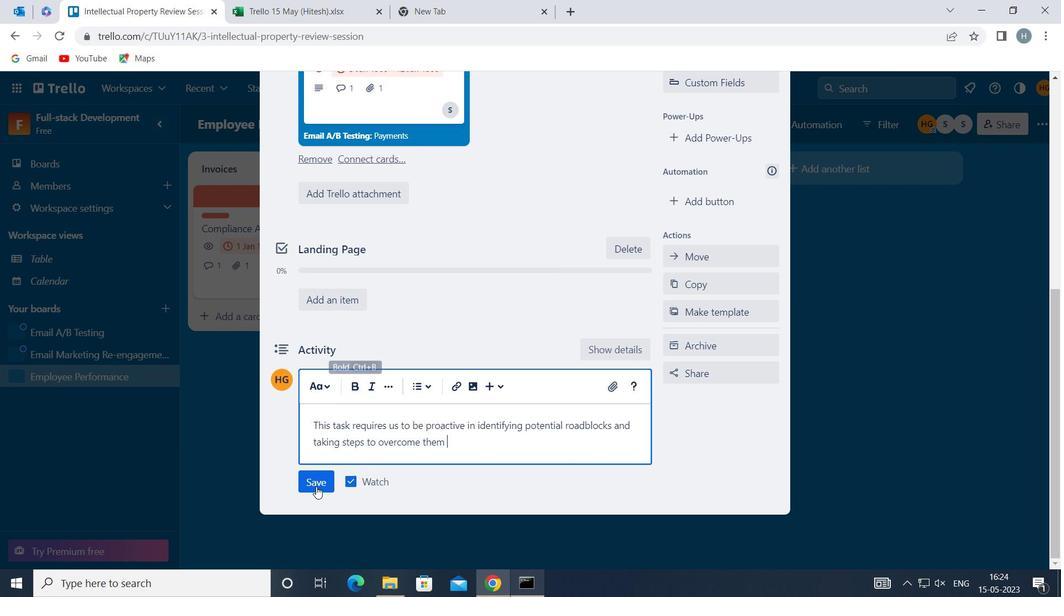 
Action: Mouse pressed left at (316, 479)
Screenshot: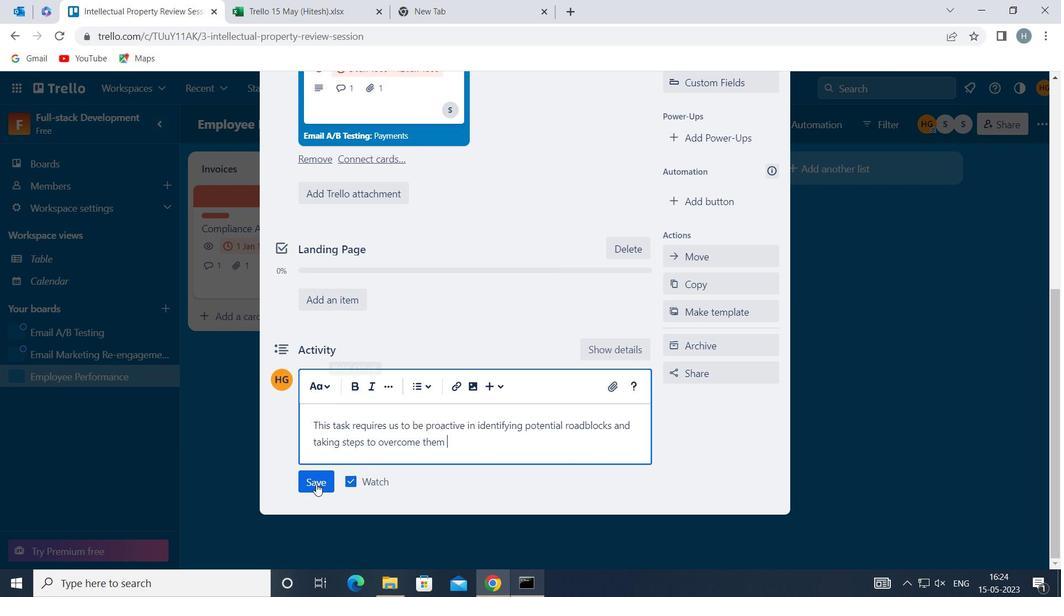 
Action: Mouse moved to (624, 366)
Screenshot: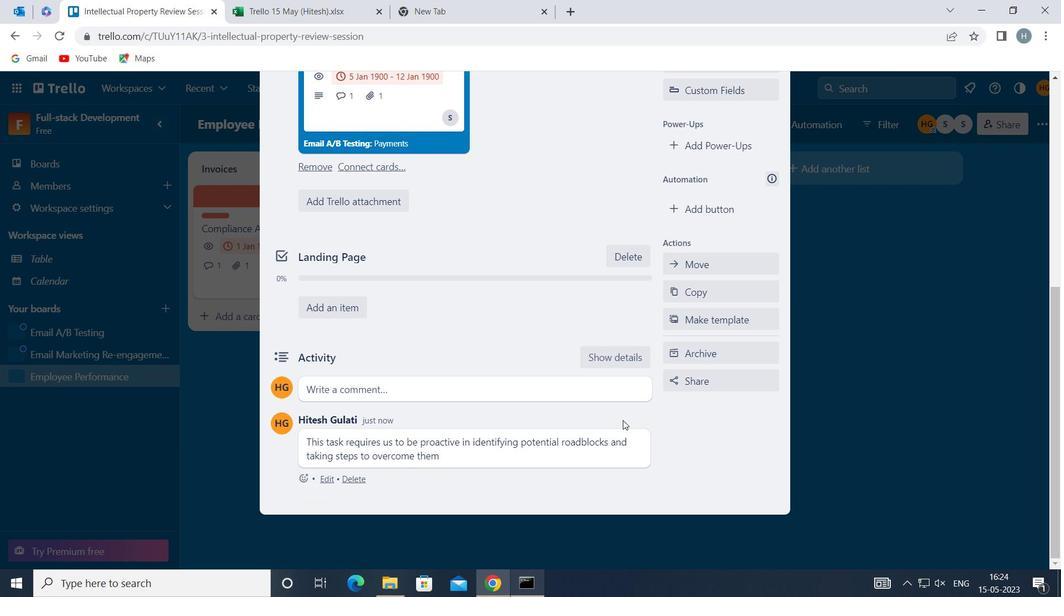
Action: Mouse scrolled (624, 367) with delta (0, 0)
Screenshot: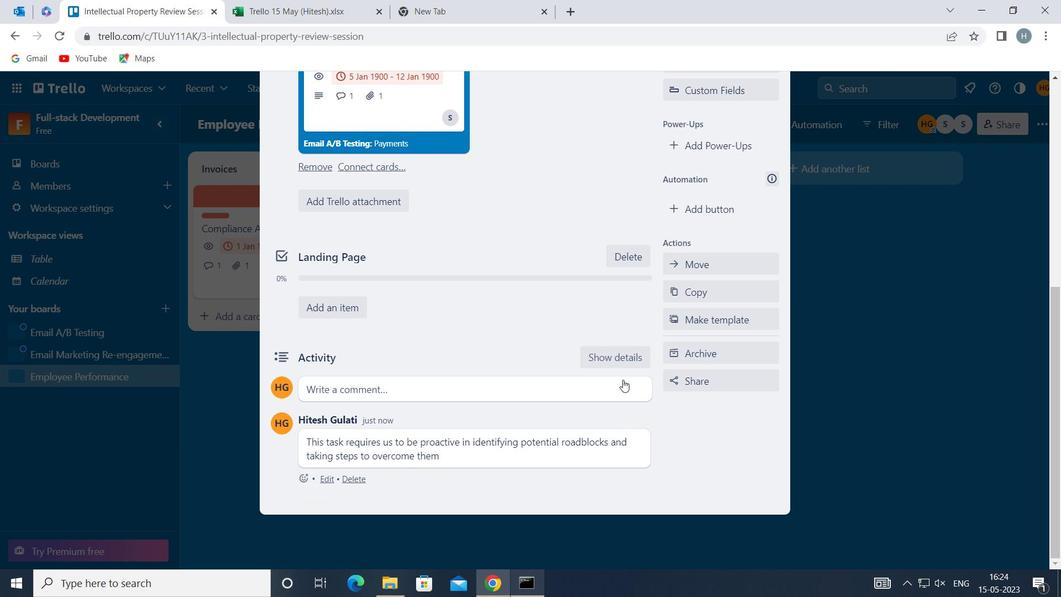 
Action: Mouse moved to (732, 108)
Screenshot: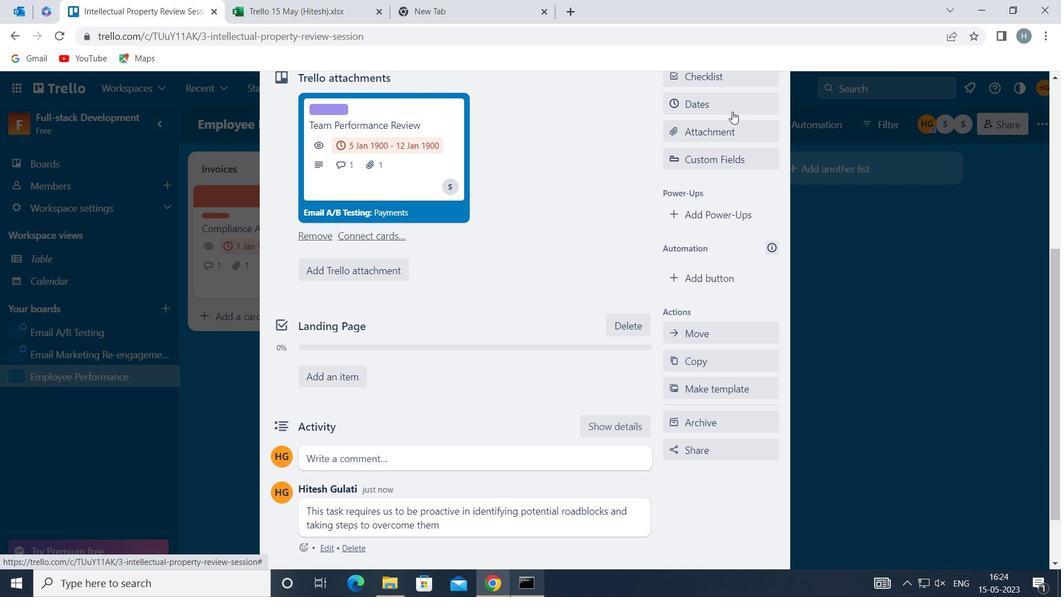 
Action: Mouse pressed left at (732, 108)
Screenshot: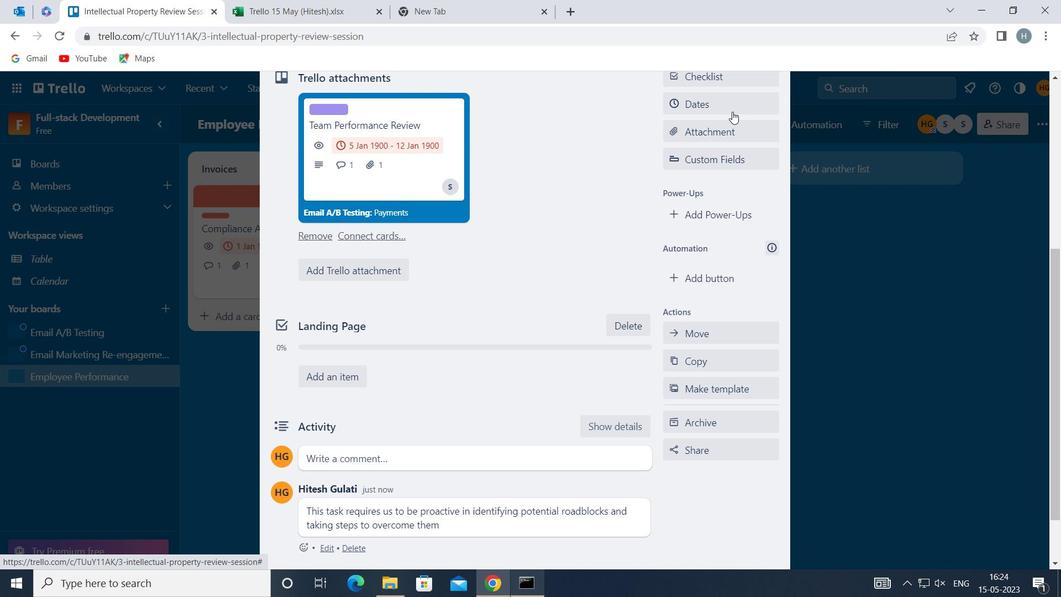 
Action: Mouse moved to (675, 377)
Screenshot: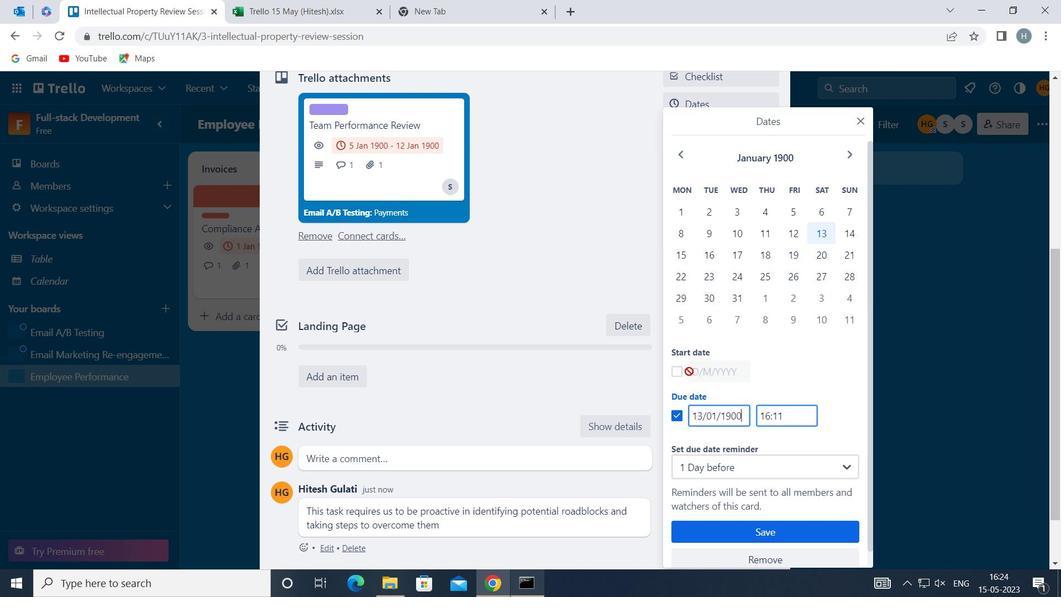 
Action: Mouse pressed left at (675, 377)
Screenshot: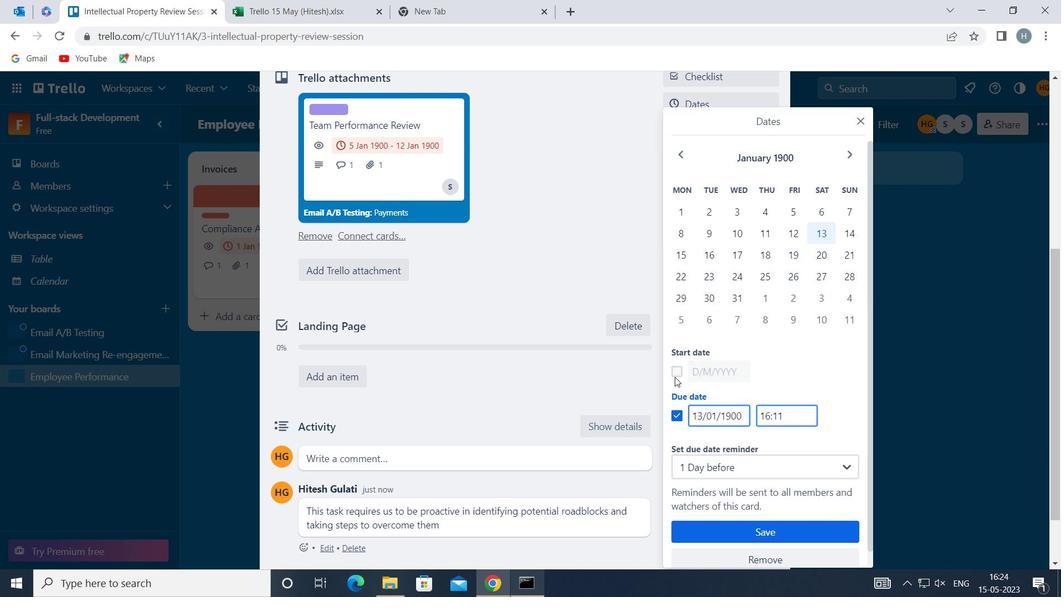 
Action: Mouse moved to (695, 367)
Screenshot: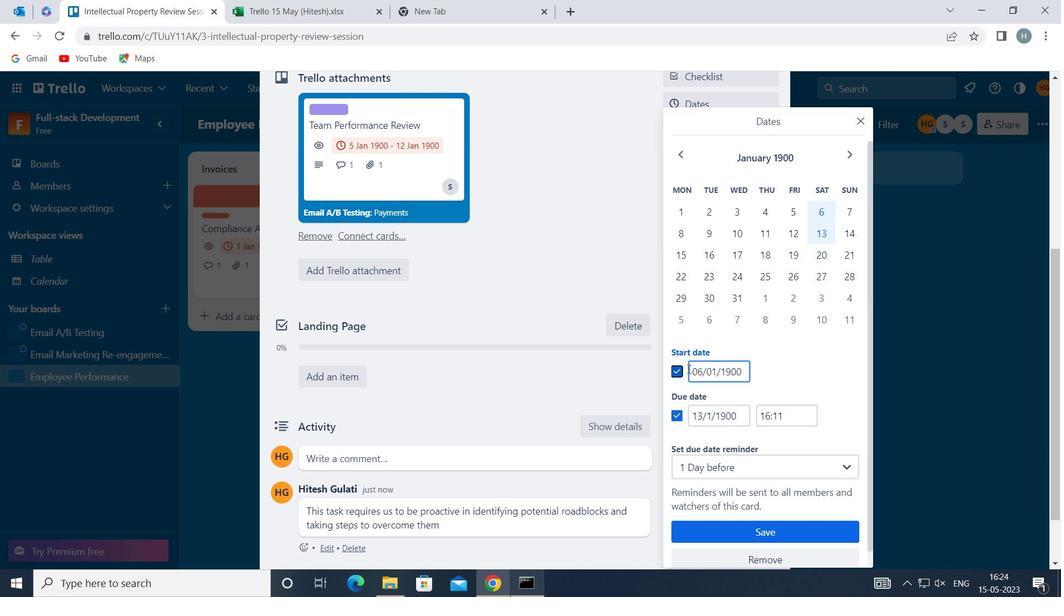 
Action: Mouse pressed left at (695, 367)
Screenshot: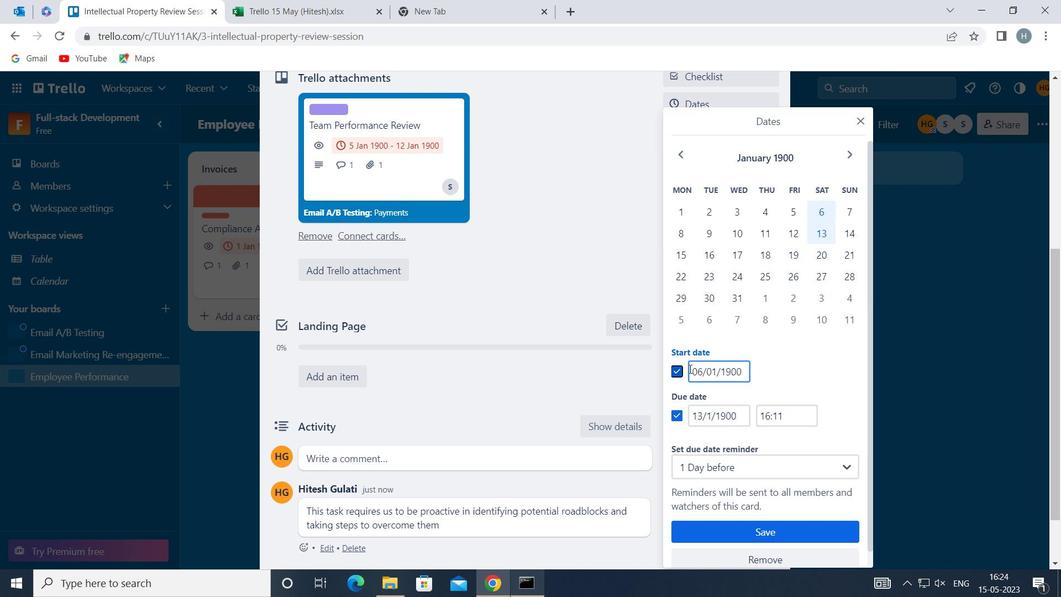 
Action: Key pressed <Key.right><Key.backspace>7
Screenshot: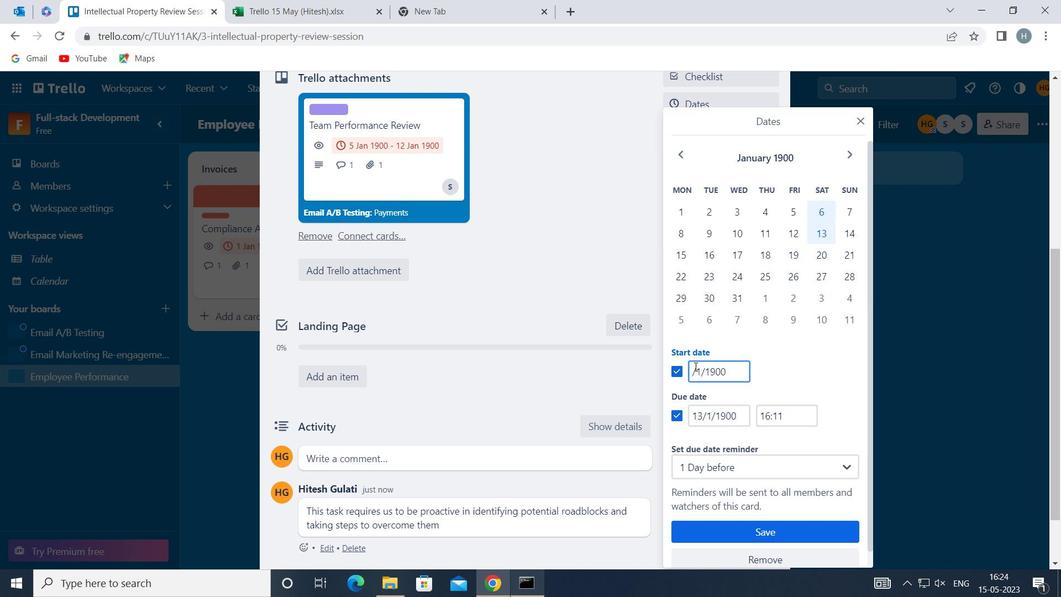 
Action: Mouse moved to (695, 414)
Screenshot: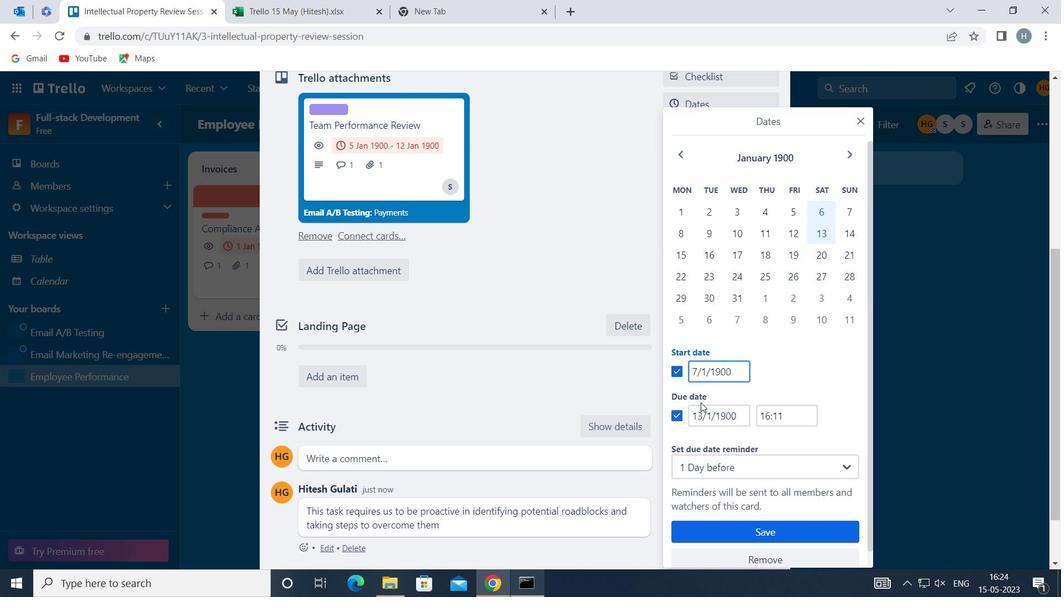 
Action: Mouse pressed left at (695, 414)
Screenshot: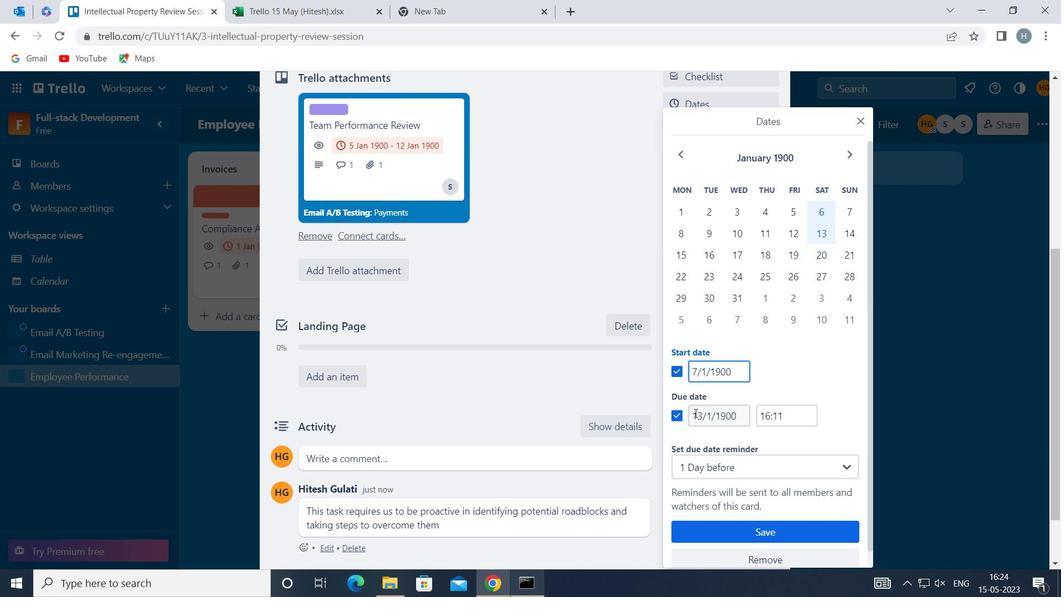 
Action: Key pressed <Key.right><Key.right><Key.backspace><Key.backspace>14
Screenshot: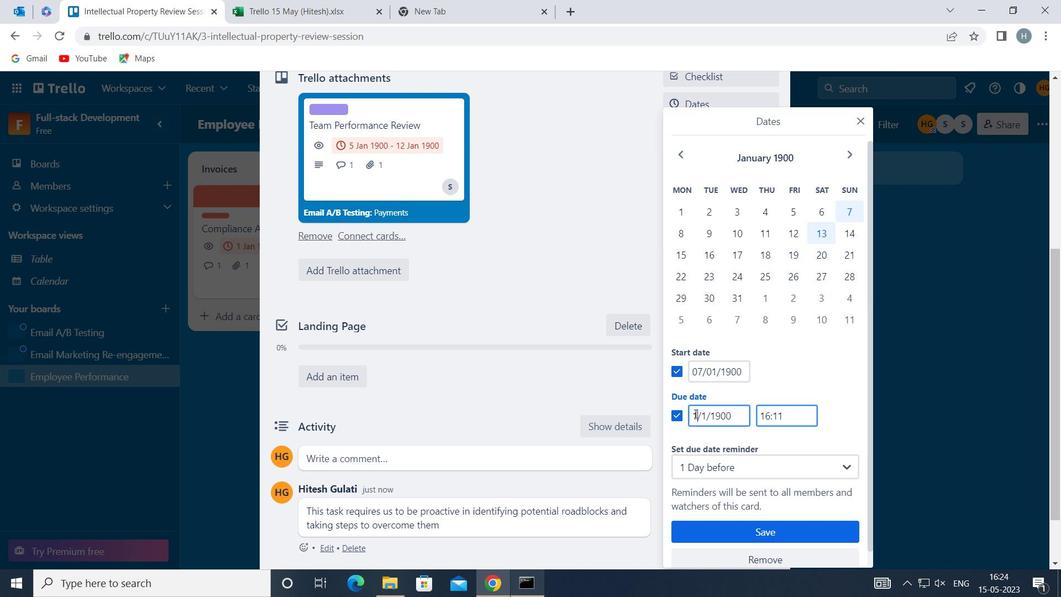 
Action: Mouse moved to (764, 533)
Screenshot: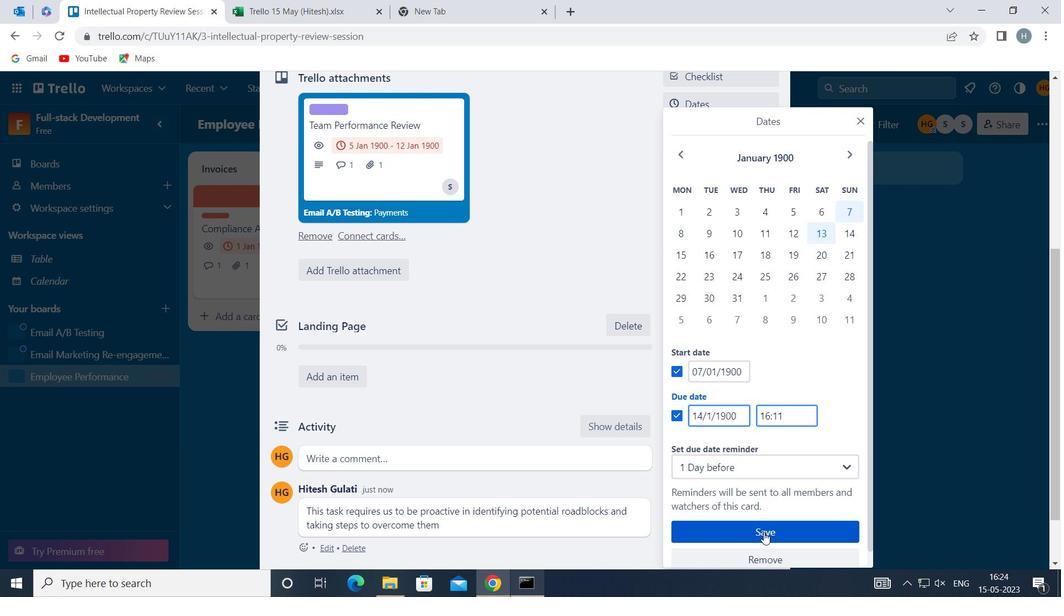 
Action: Mouse pressed left at (764, 533)
Screenshot: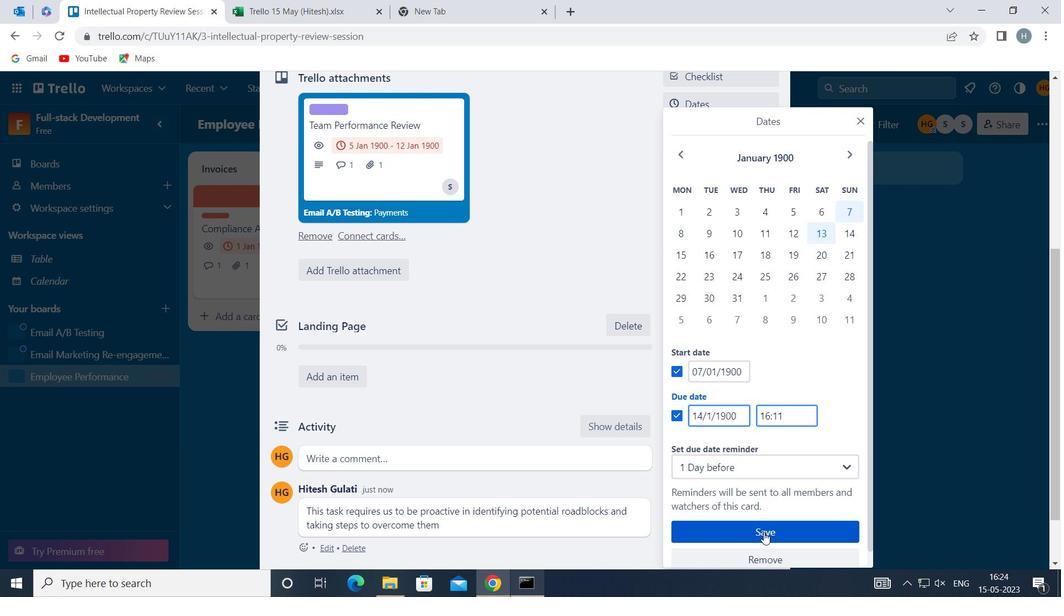 
Action: Mouse moved to (567, 216)
Screenshot: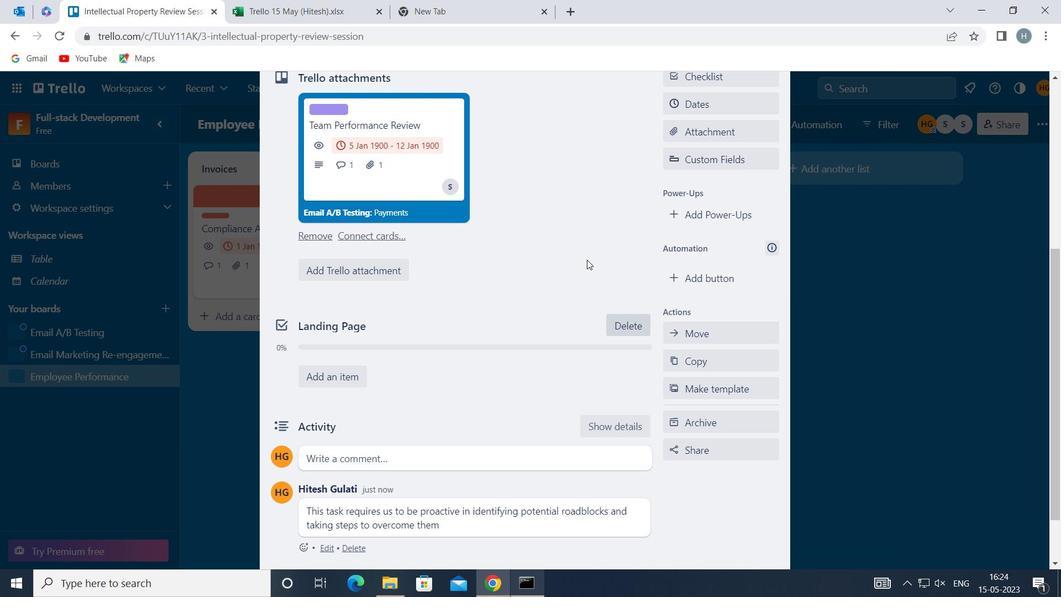 
